 Task: Create a due date automation trigger when advanced on, on the monday after a card is due add dates not starting today at 11:00 AM.
Action: Mouse moved to (1286, 144)
Screenshot: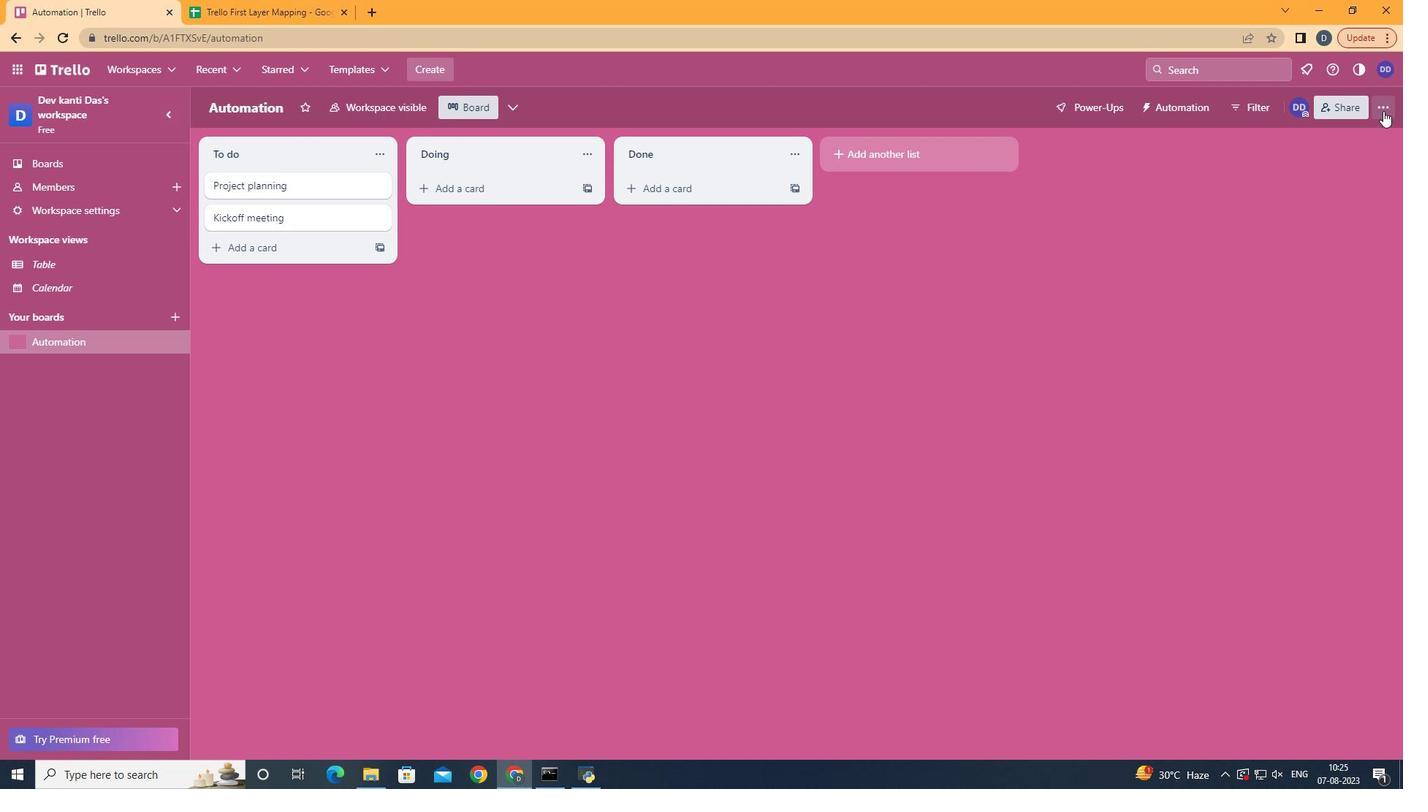 
Action: Mouse pressed left at (1286, 144)
Screenshot: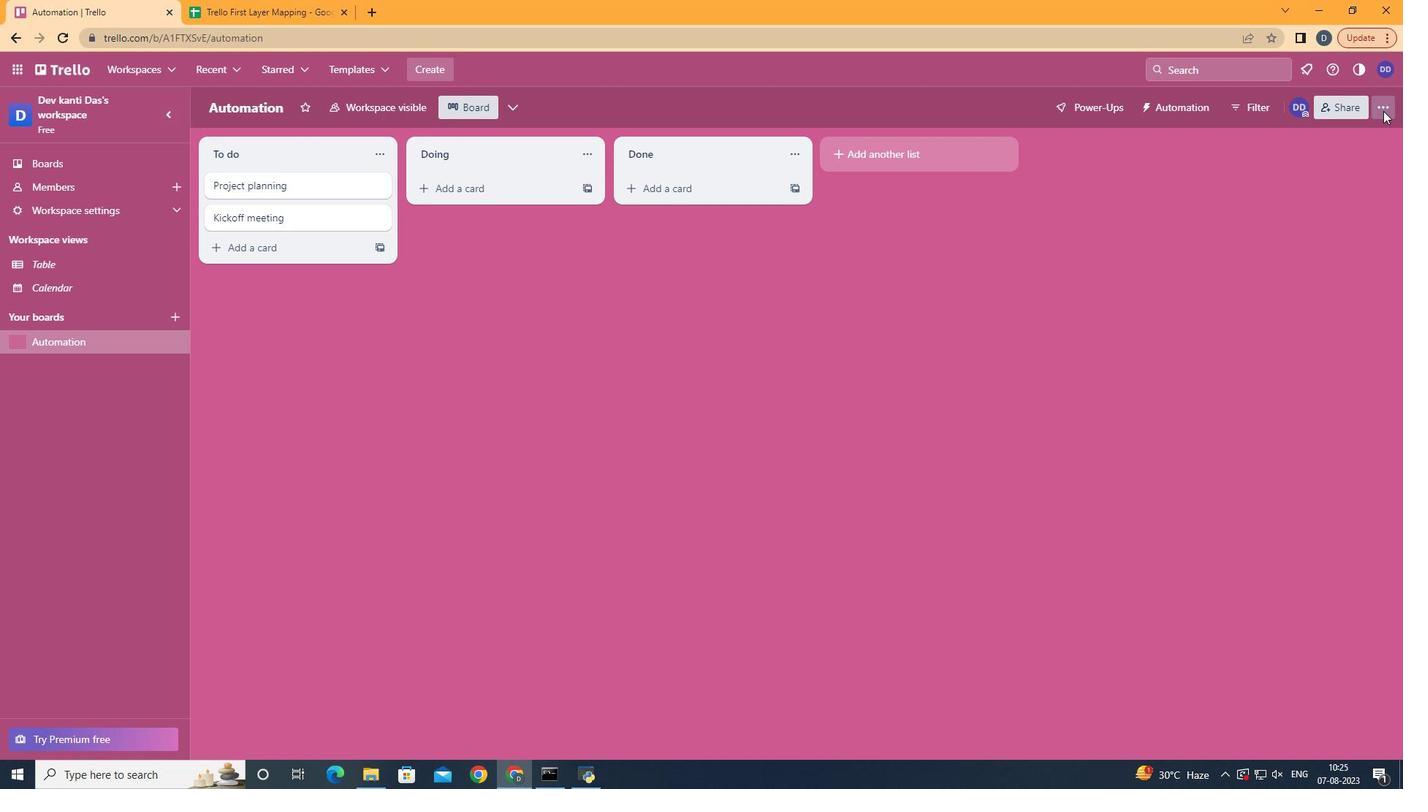 
Action: Mouse moved to (1205, 334)
Screenshot: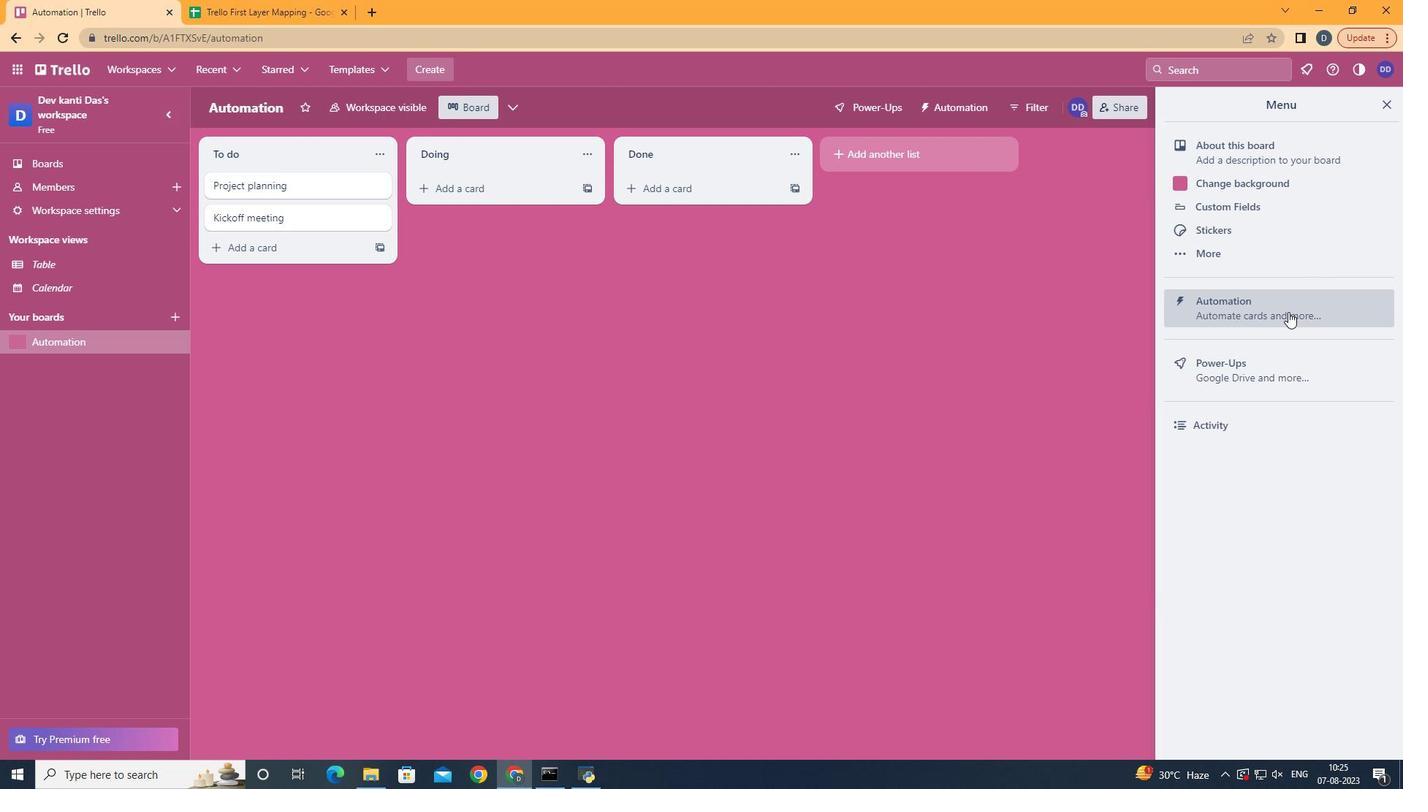 
Action: Mouse pressed left at (1205, 334)
Screenshot: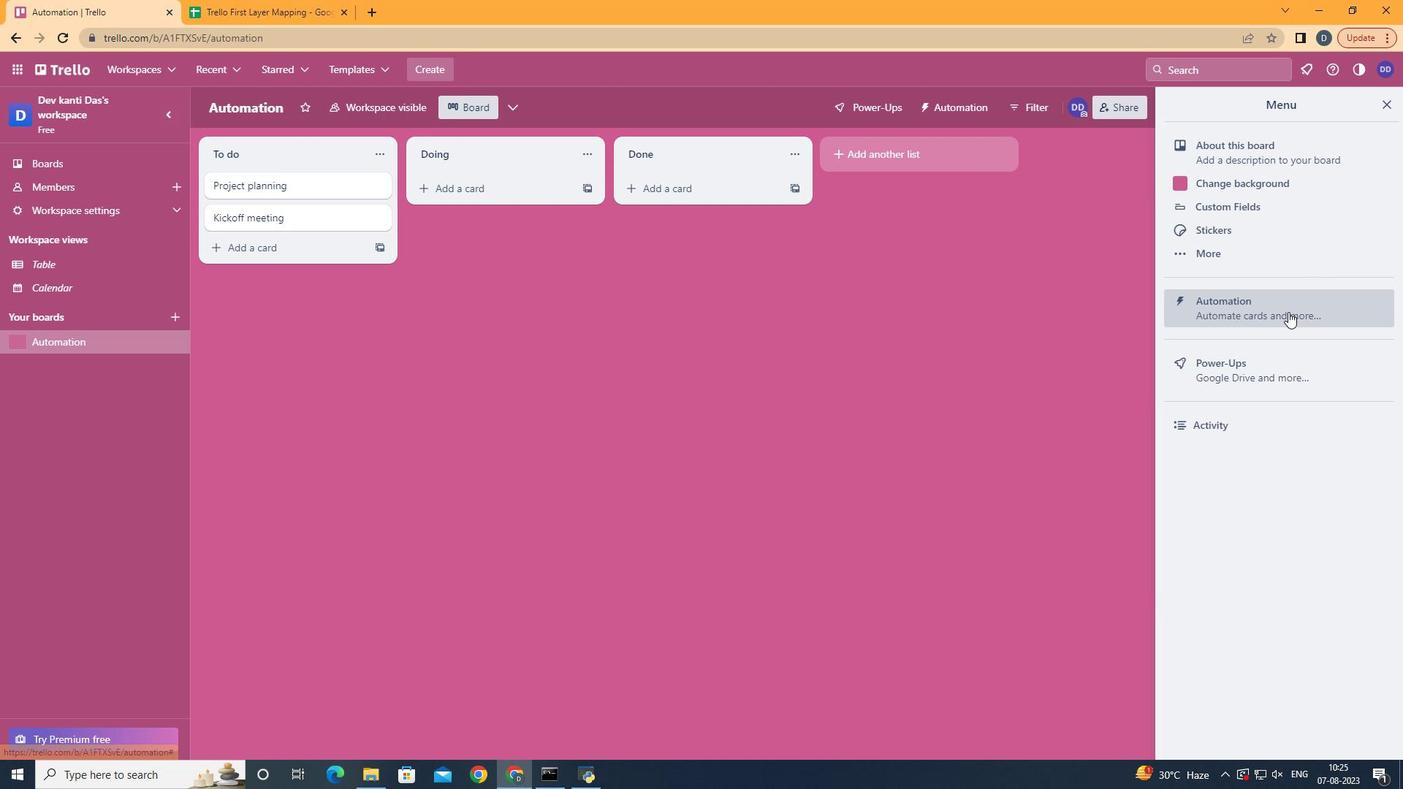 
Action: Mouse moved to (351, 321)
Screenshot: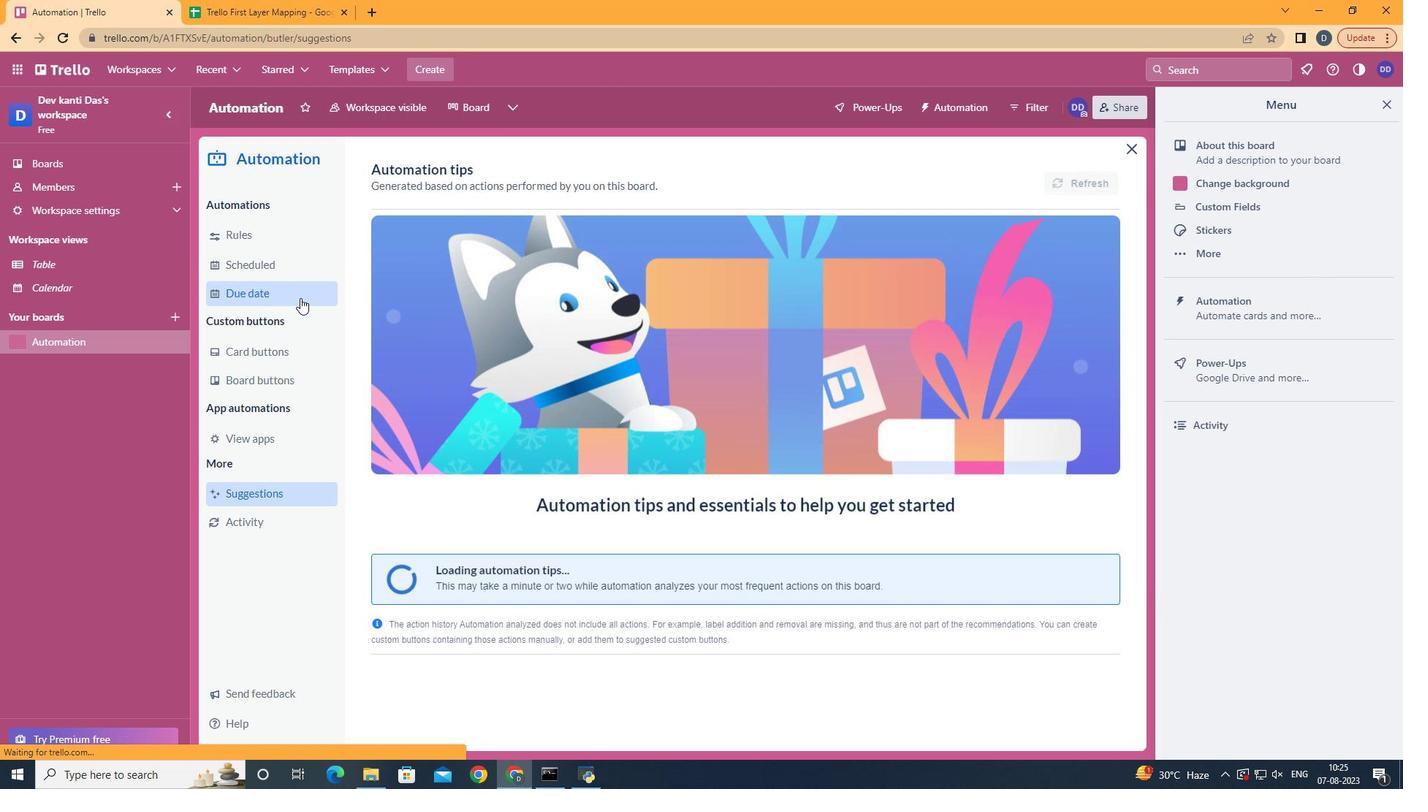
Action: Mouse pressed left at (351, 321)
Screenshot: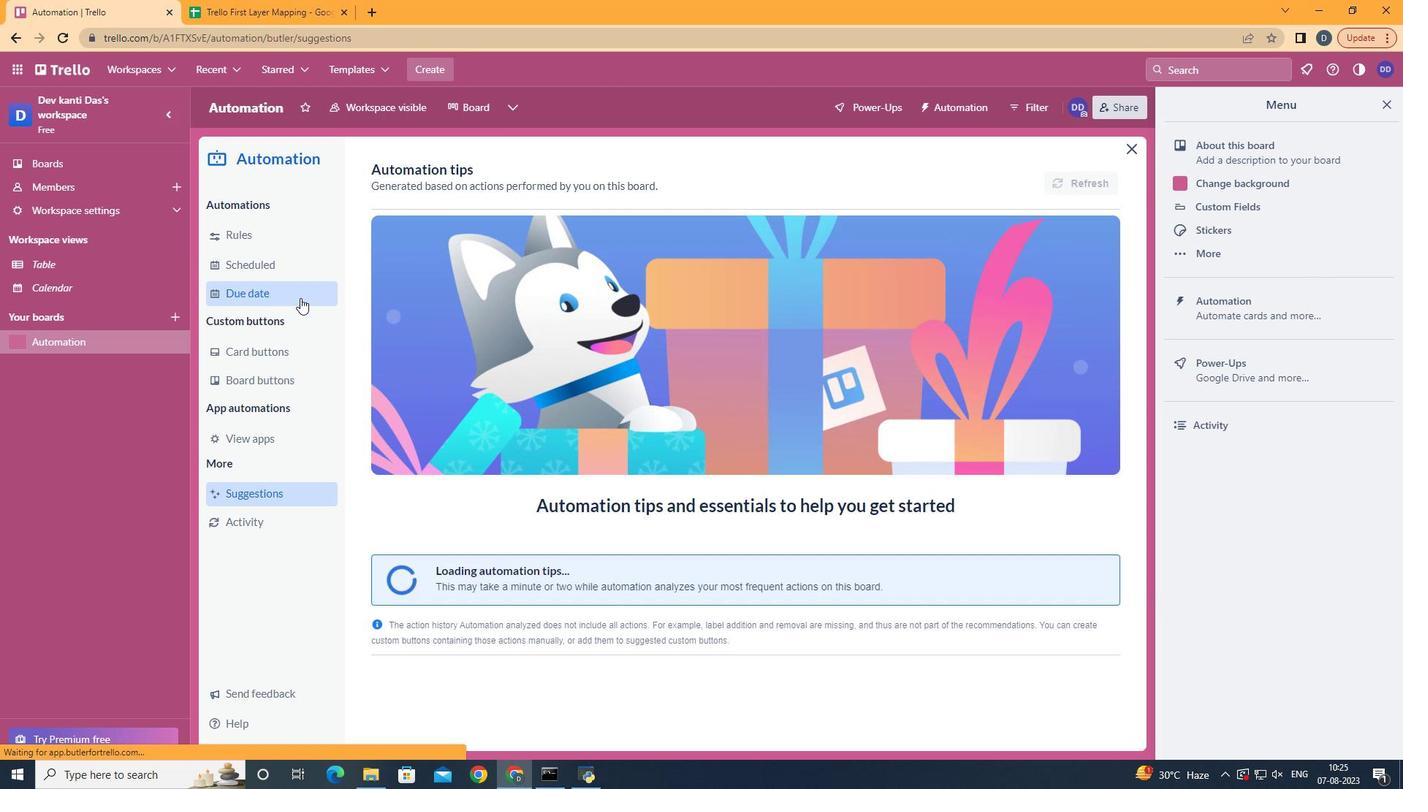 
Action: Mouse moved to (980, 201)
Screenshot: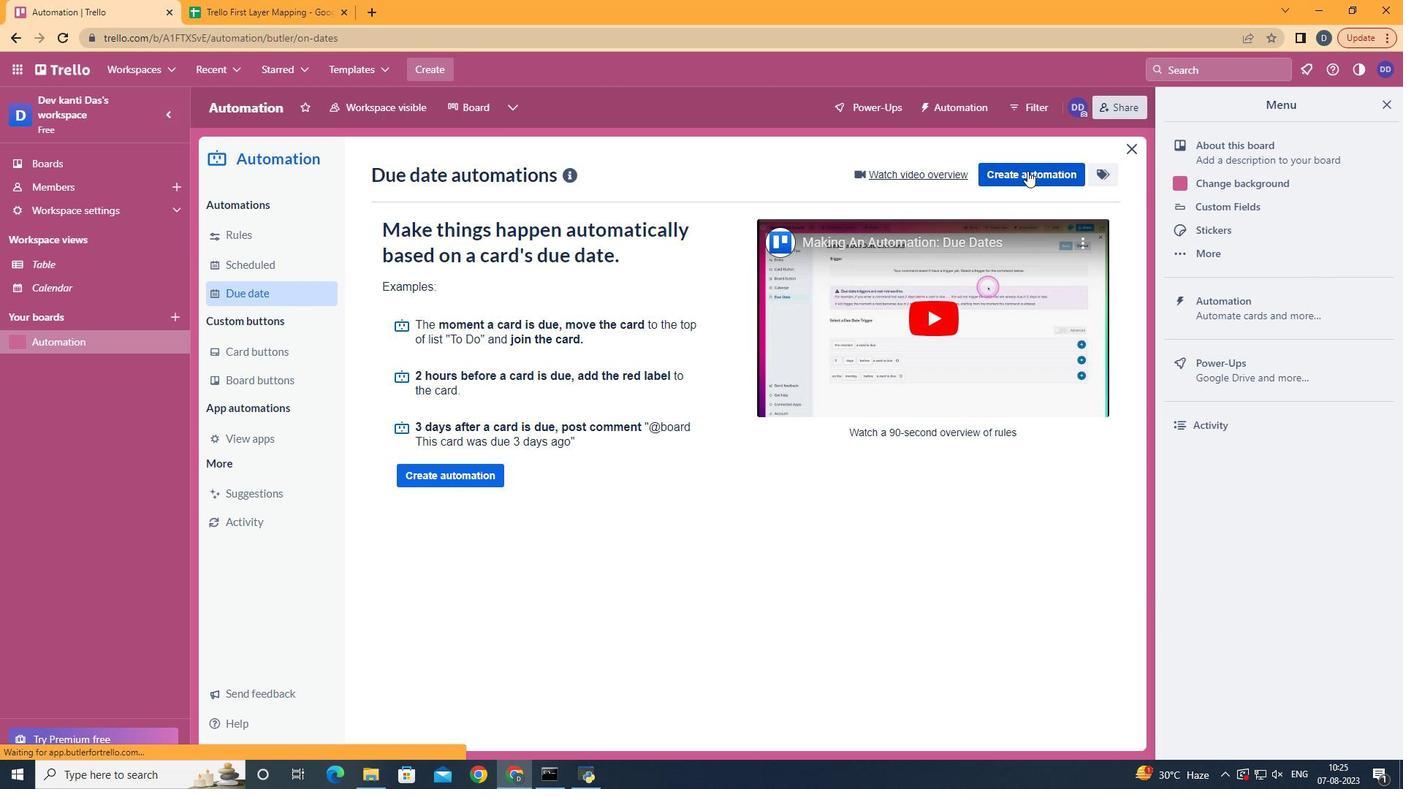 
Action: Mouse pressed left at (980, 201)
Screenshot: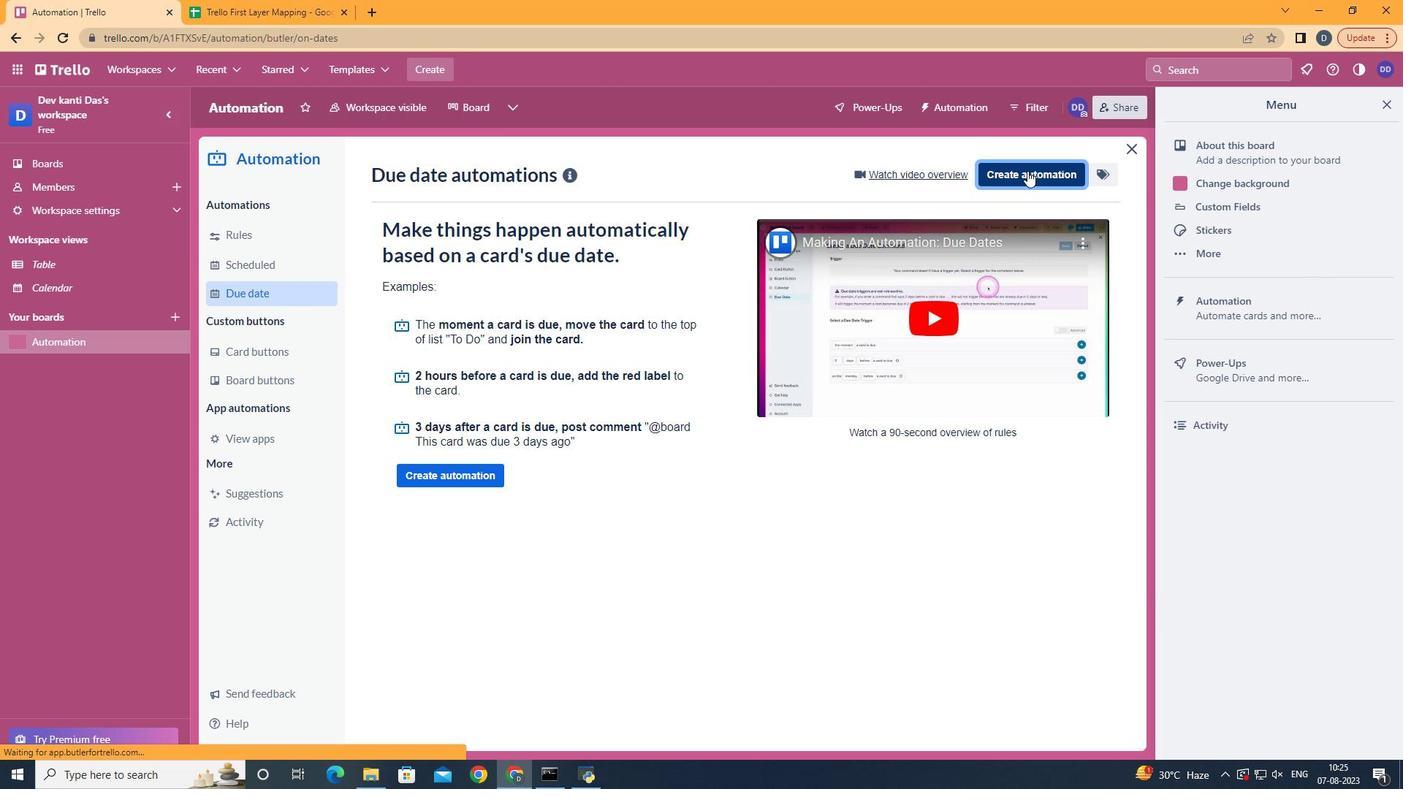 
Action: Mouse moved to (759, 352)
Screenshot: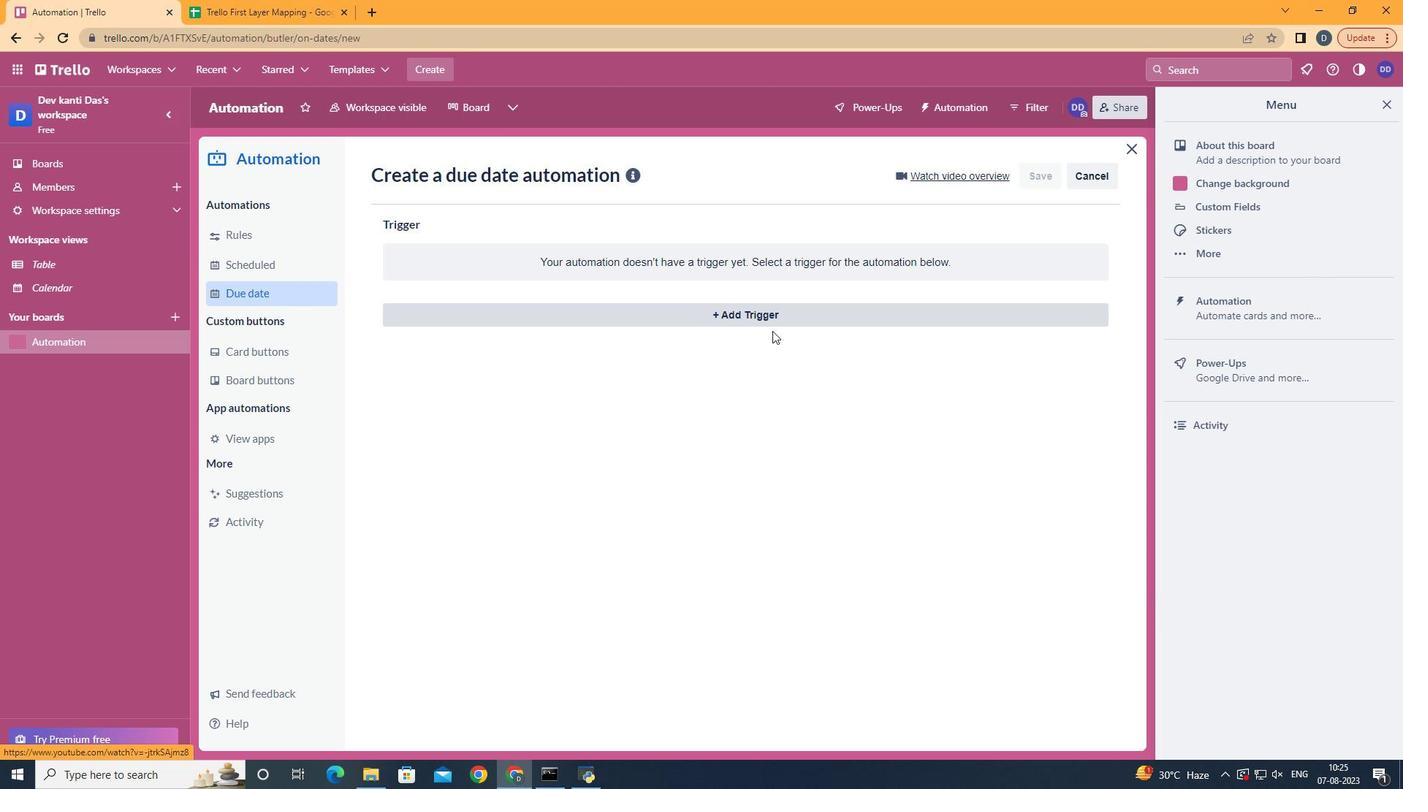 
Action: Mouse pressed left at (759, 352)
Screenshot: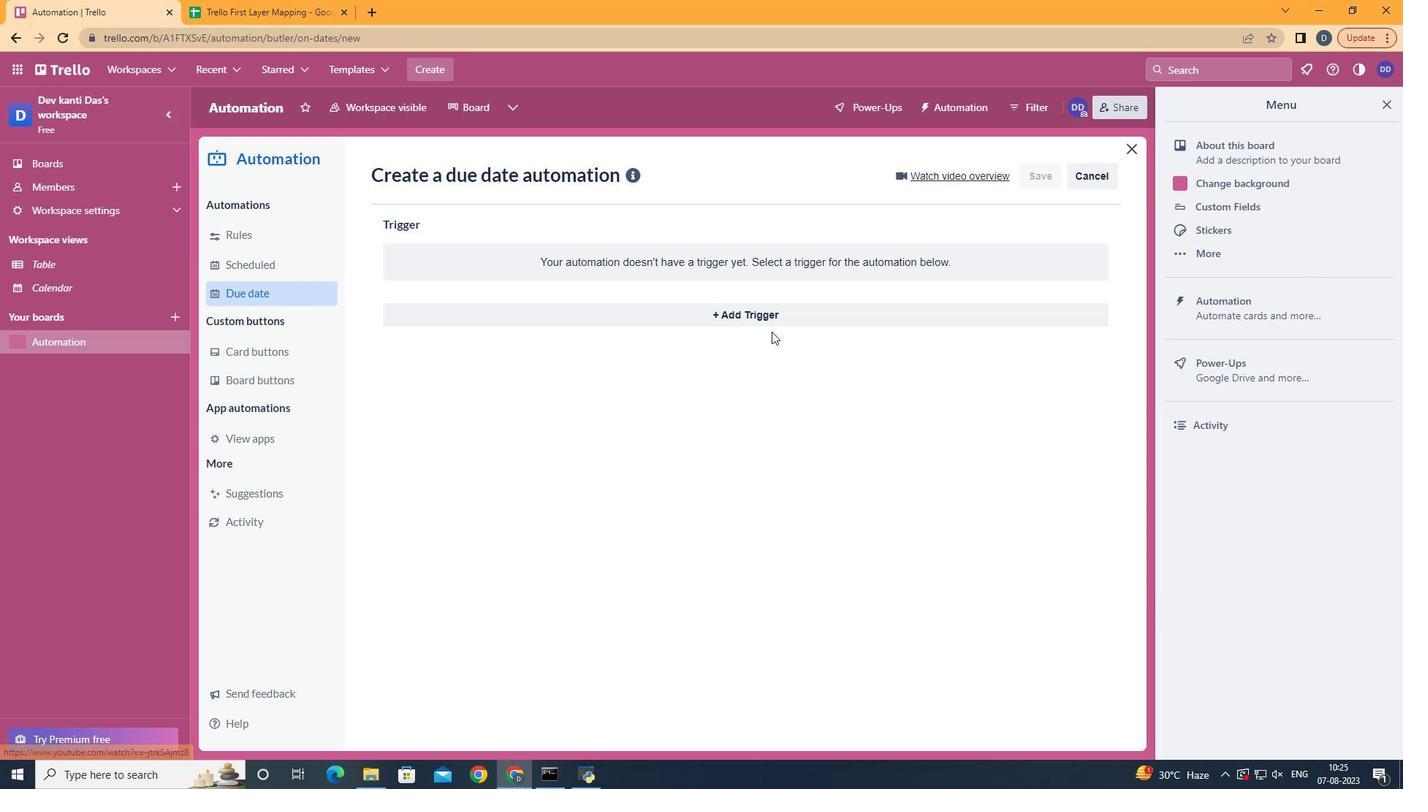 
Action: Mouse moved to (762, 341)
Screenshot: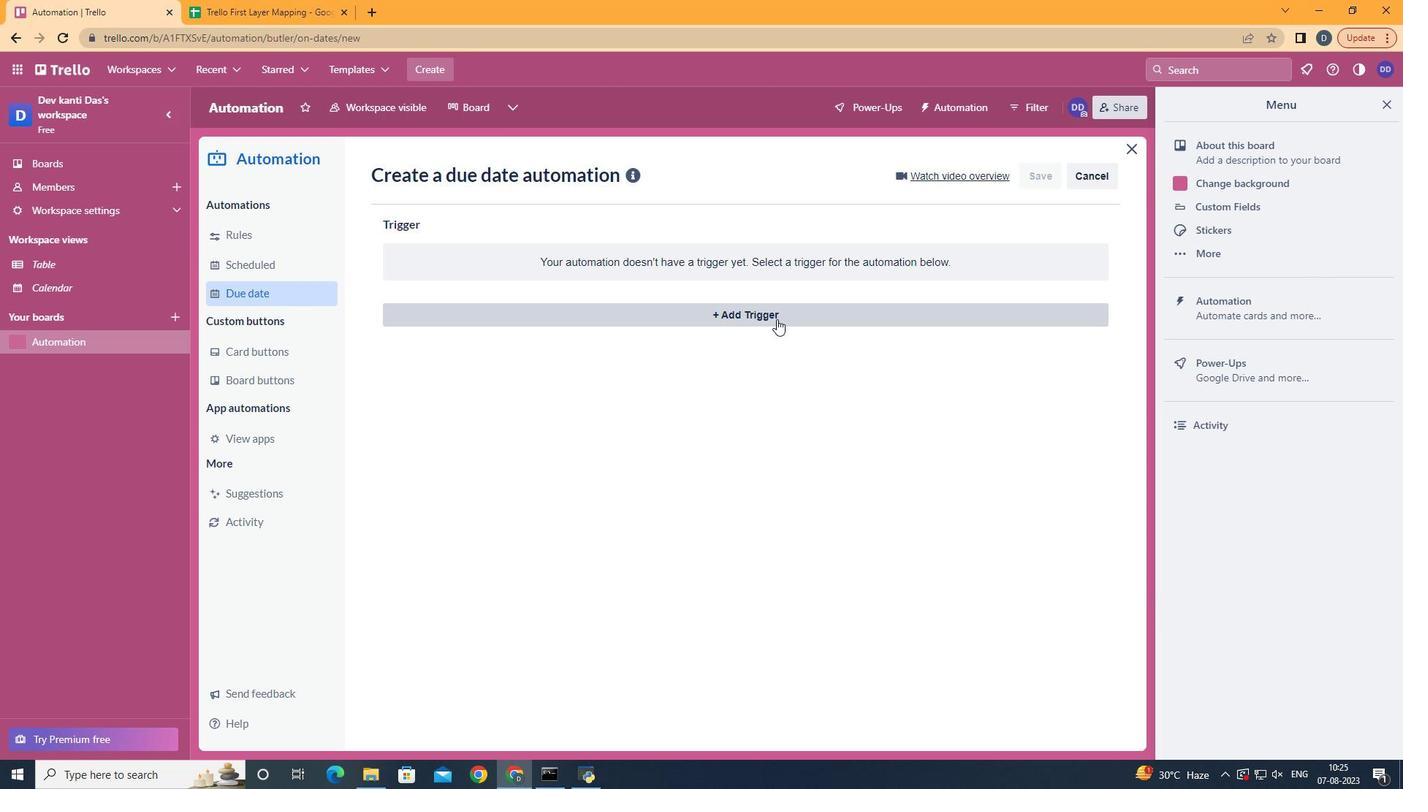 
Action: Mouse pressed left at (762, 341)
Screenshot: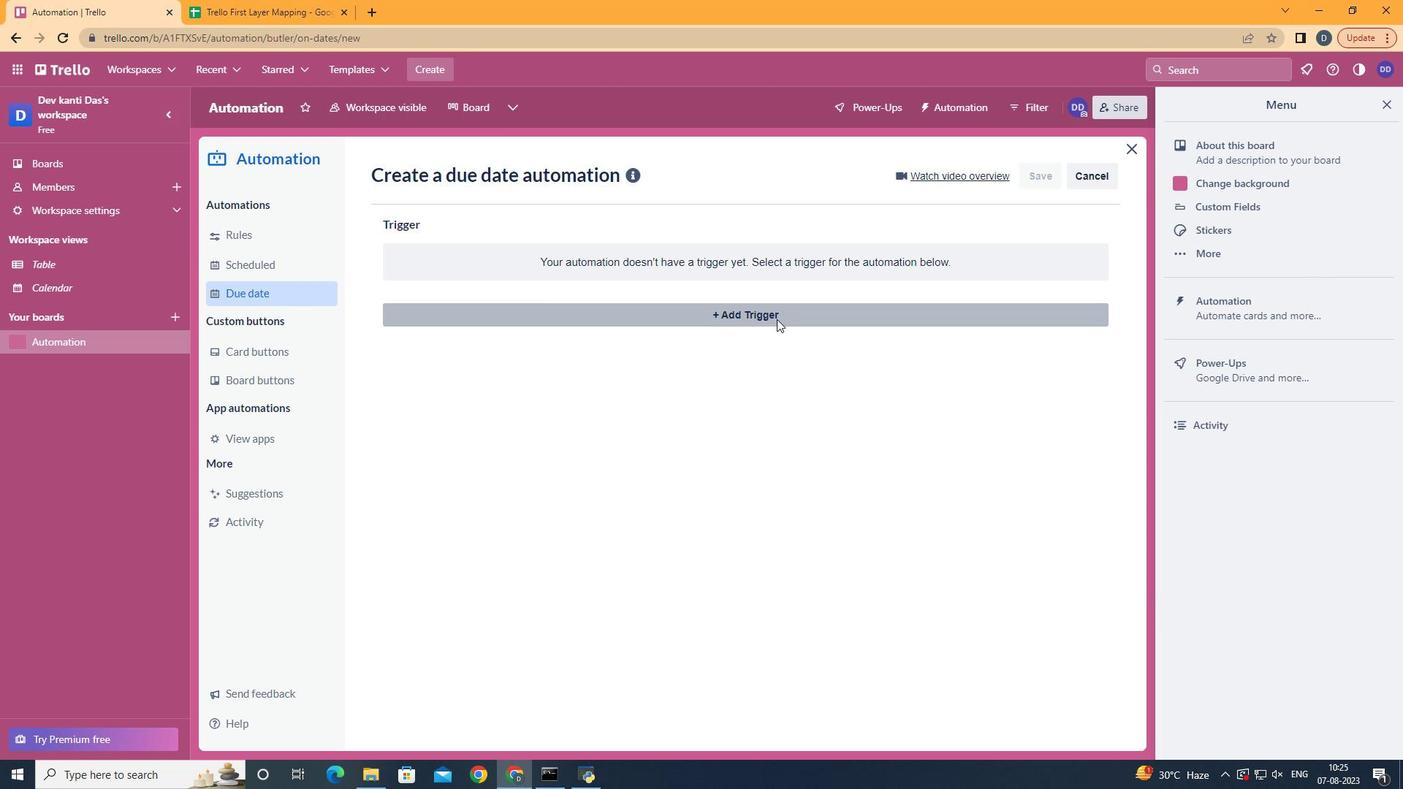 
Action: Mouse moved to (507, 405)
Screenshot: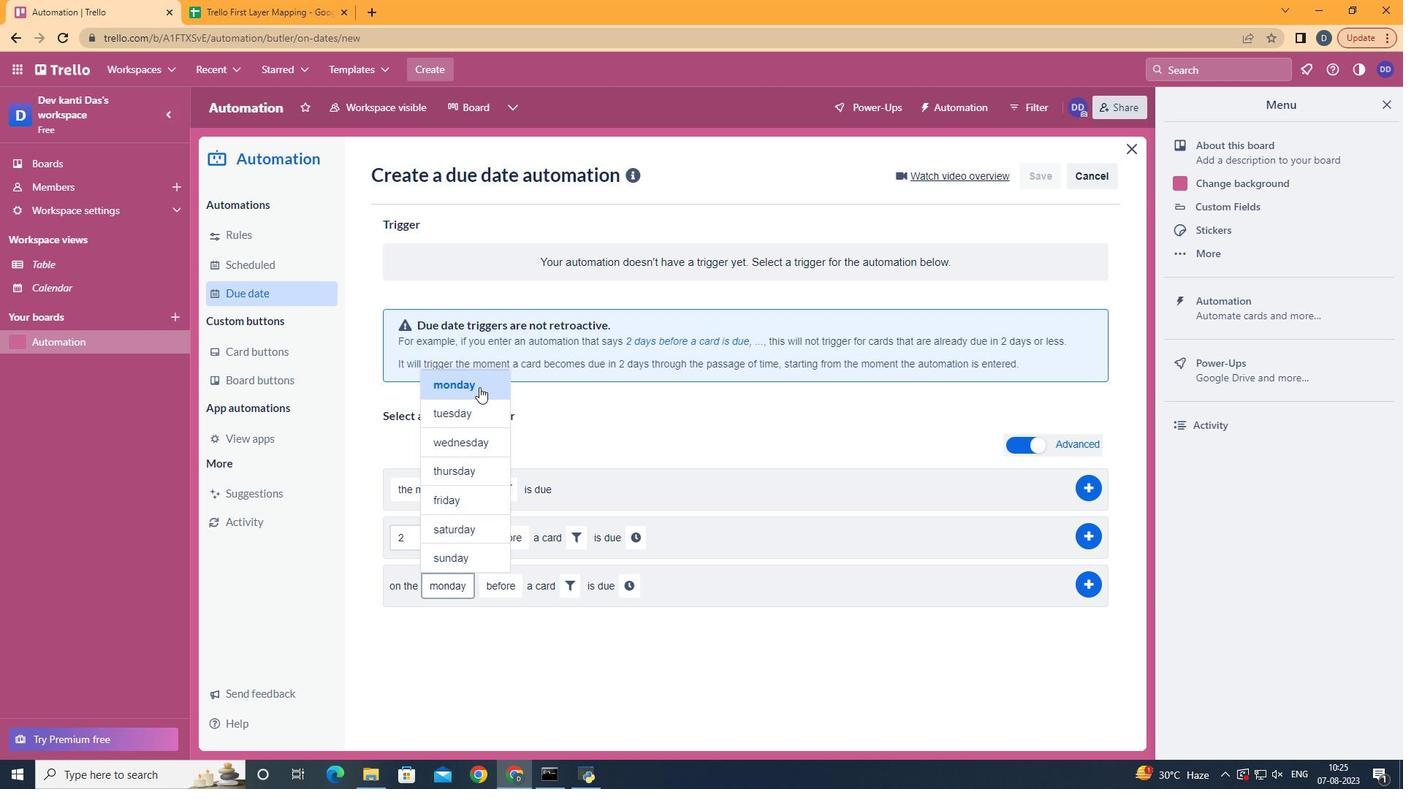
Action: Mouse pressed left at (507, 405)
Screenshot: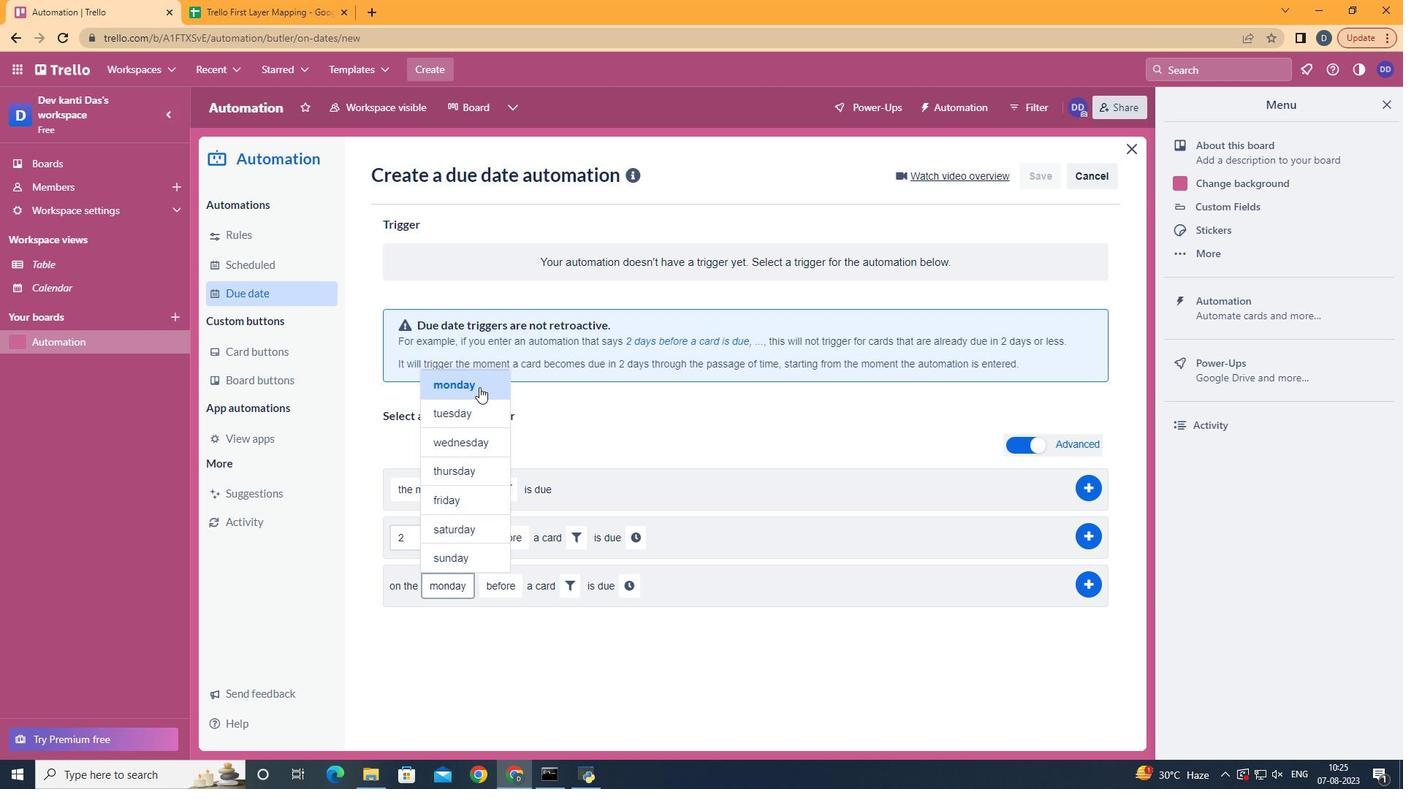 
Action: Mouse moved to (537, 639)
Screenshot: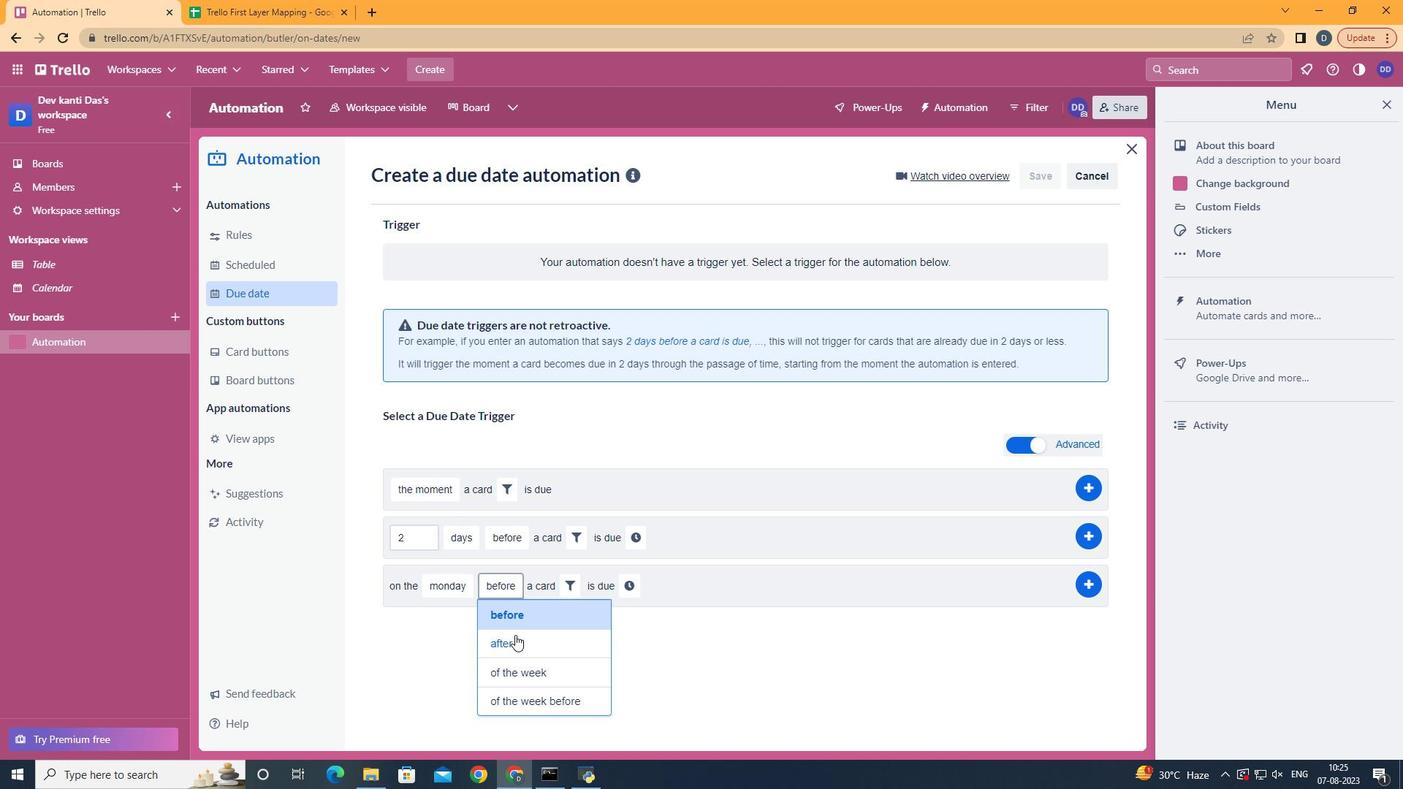 
Action: Mouse pressed left at (537, 639)
Screenshot: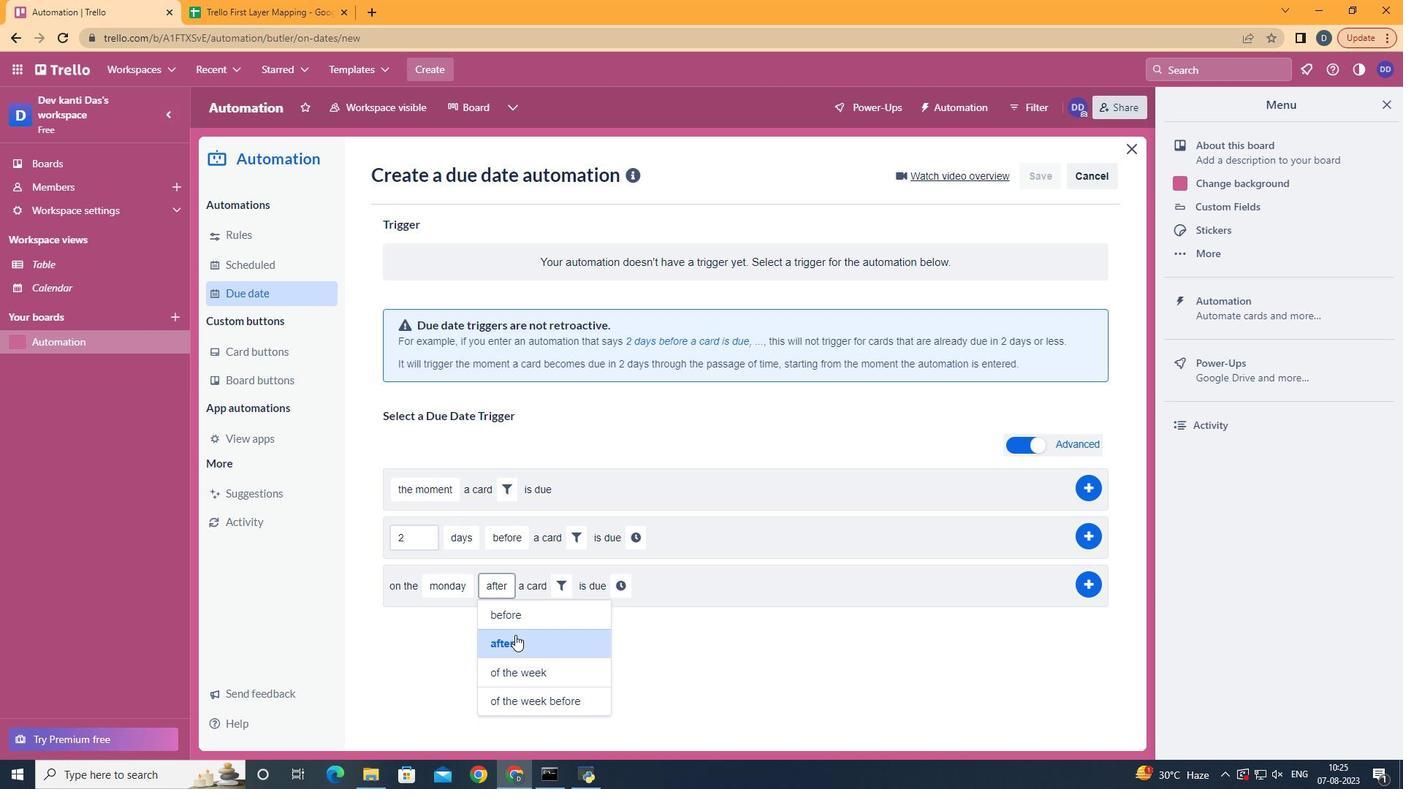 
Action: Mouse moved to (575, 600)
Screenshot: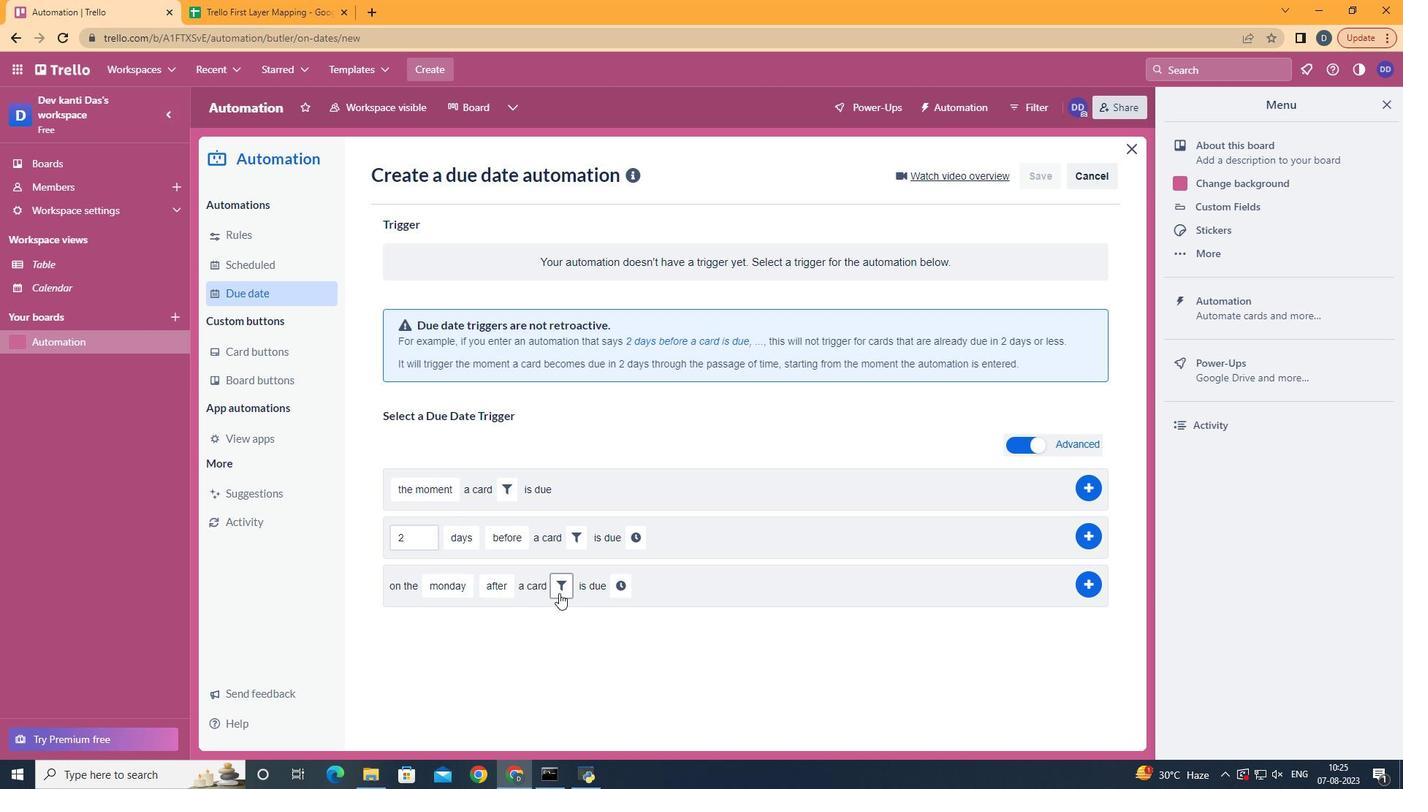 
Action: Mouse pressed left at (575, 600)
Screenshot: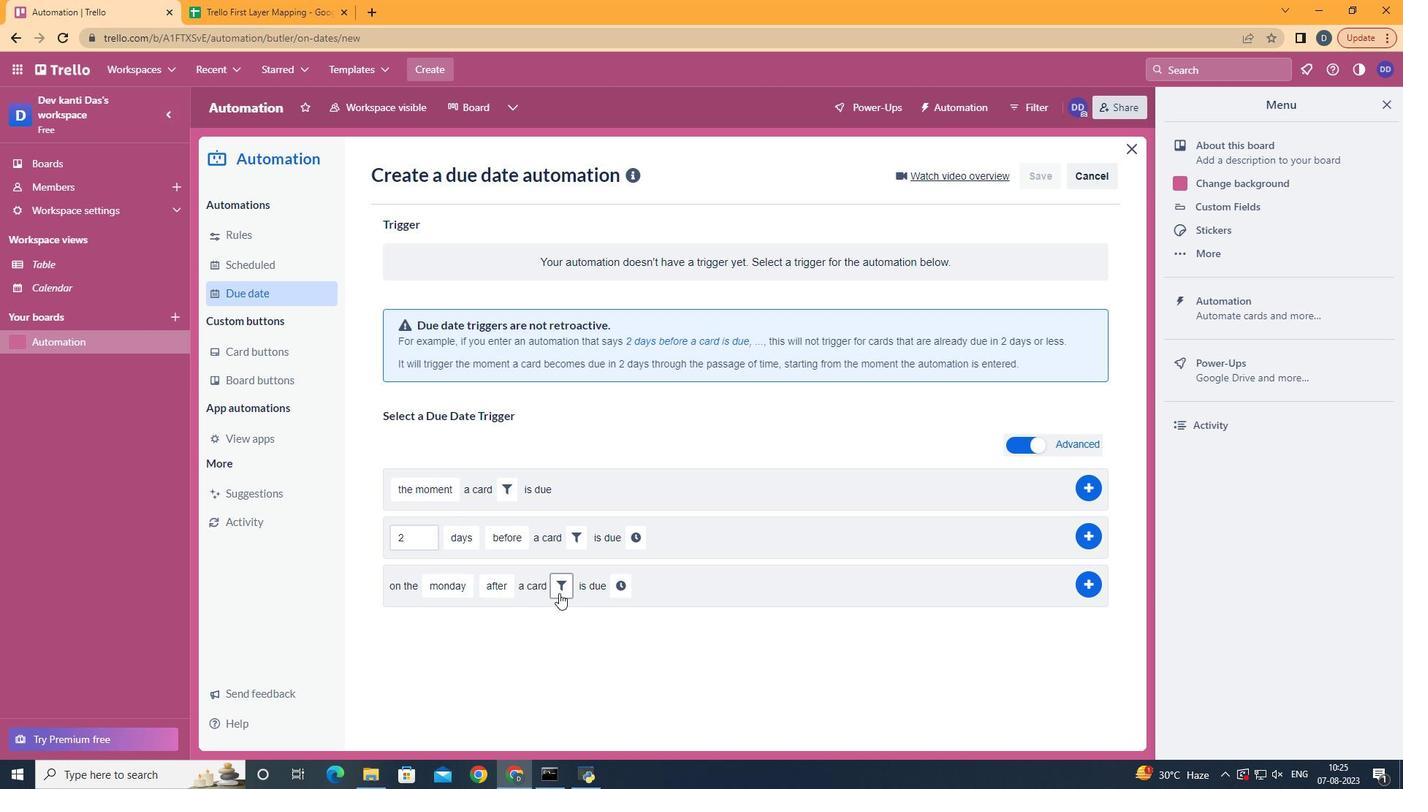 
Action: Mouse moved to (644, 625)
Screenshot: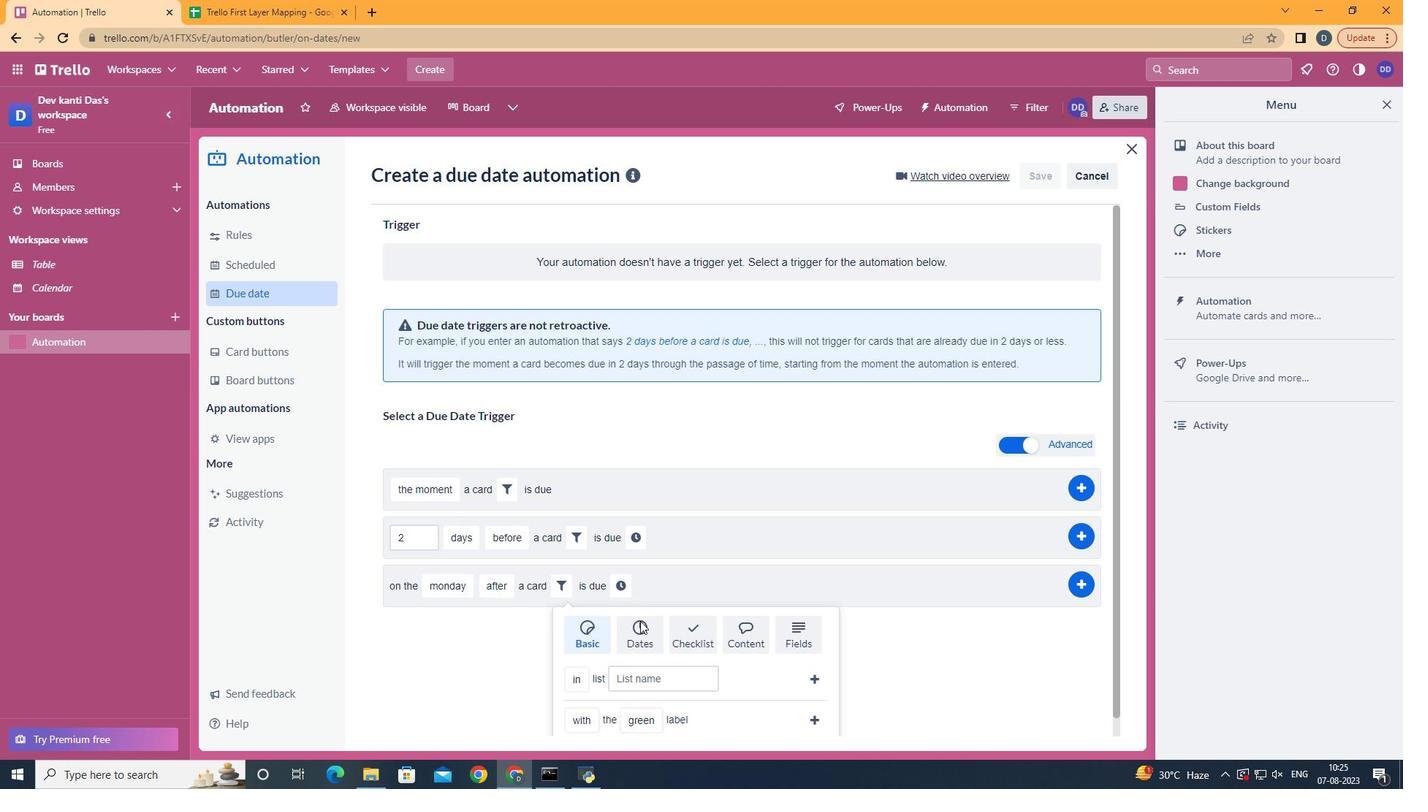 
Action: Mouse pressed left at (644, 625)
Screenshot: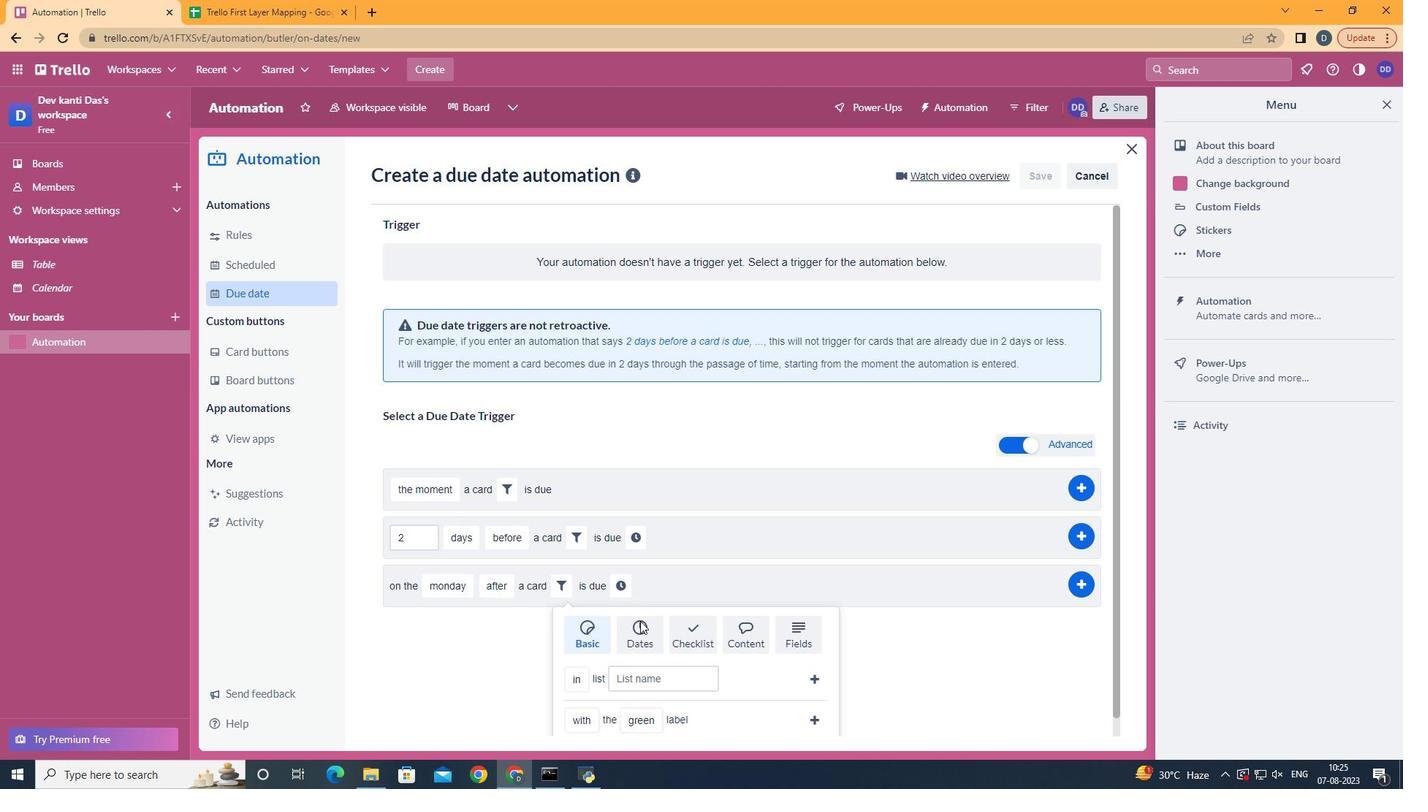 
Action: Mouse moved to (645, 626)
Screenshot: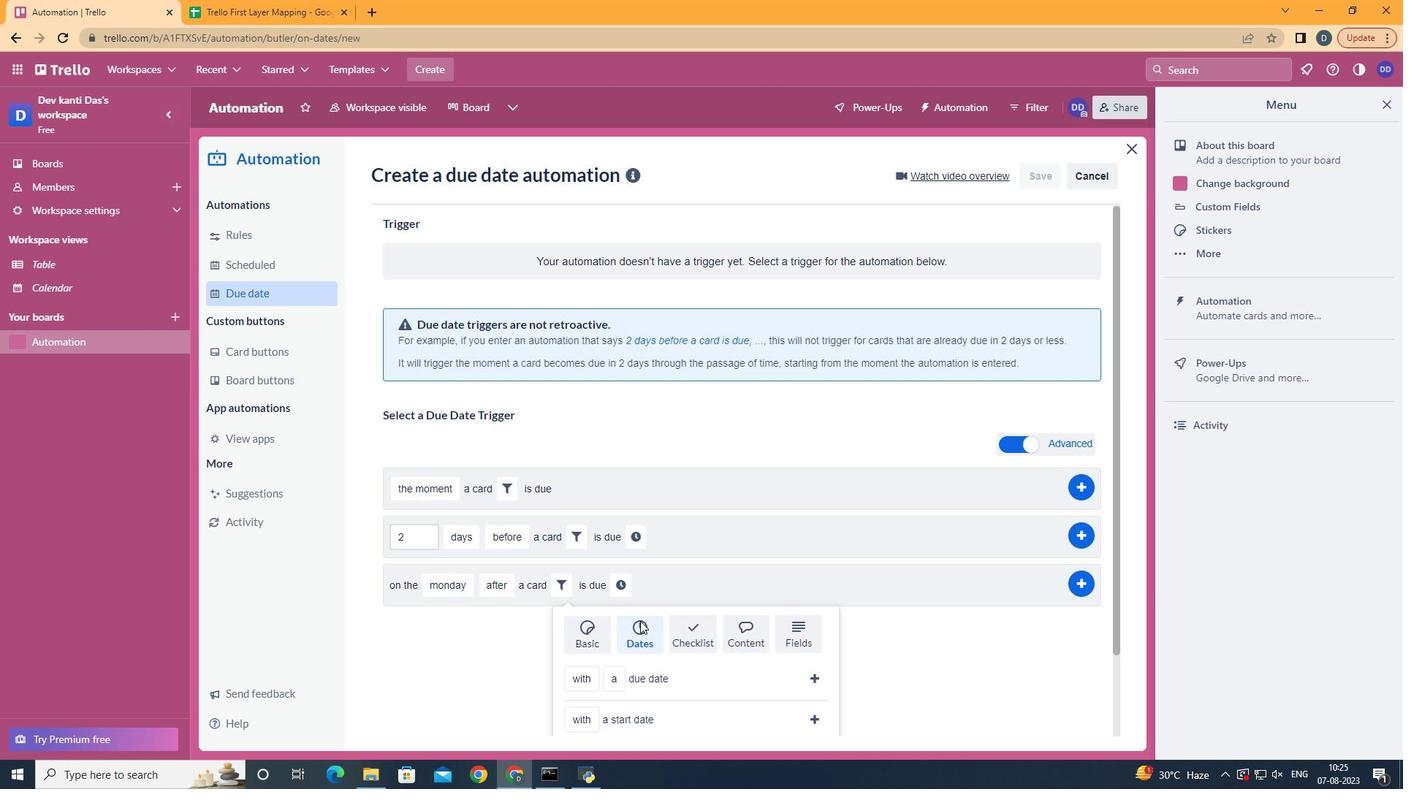 
Action: Mouse scrolled (645, 626) with delta (0, 0)
Screenshot: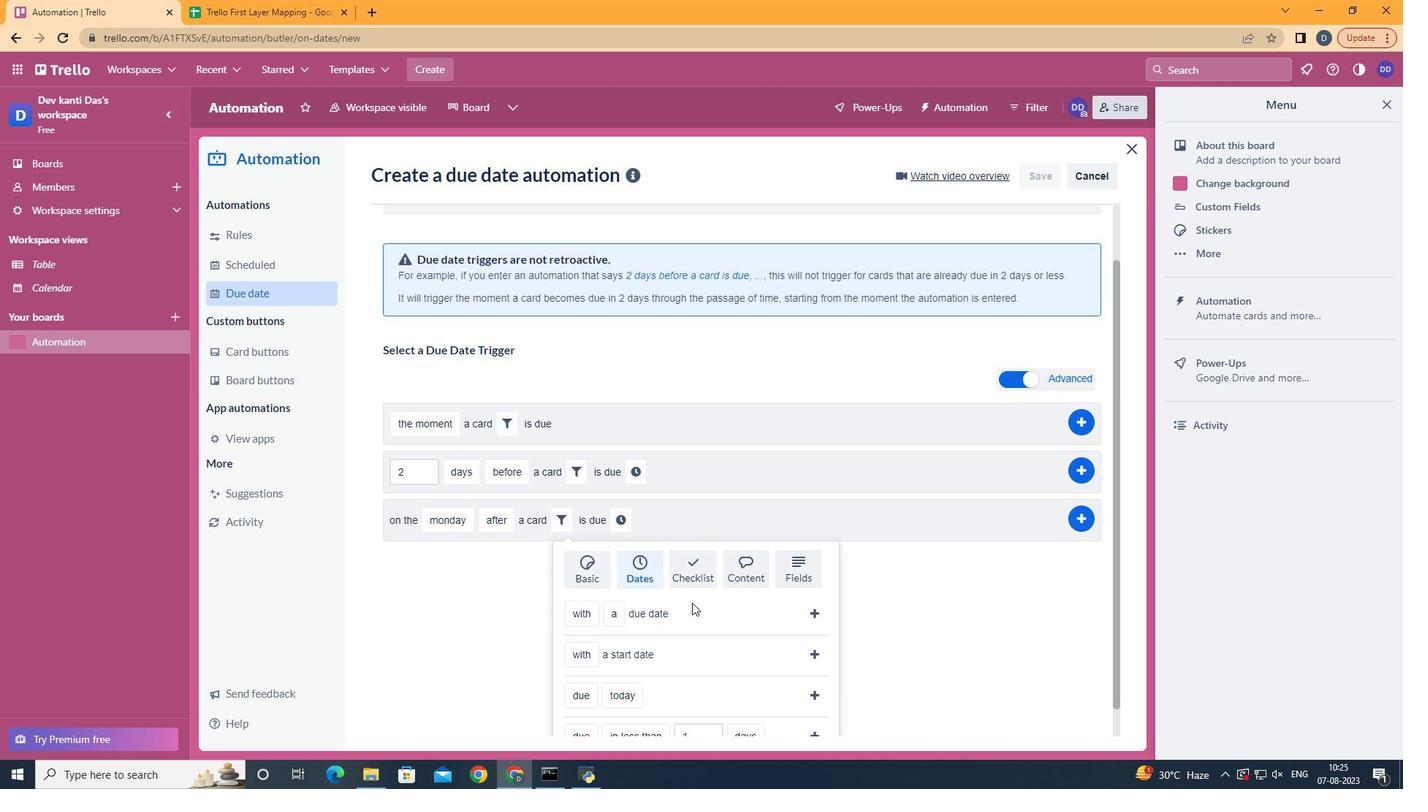 
Action: Mouse scrolled (645, 626) with delta (0, 0)
Screenshot: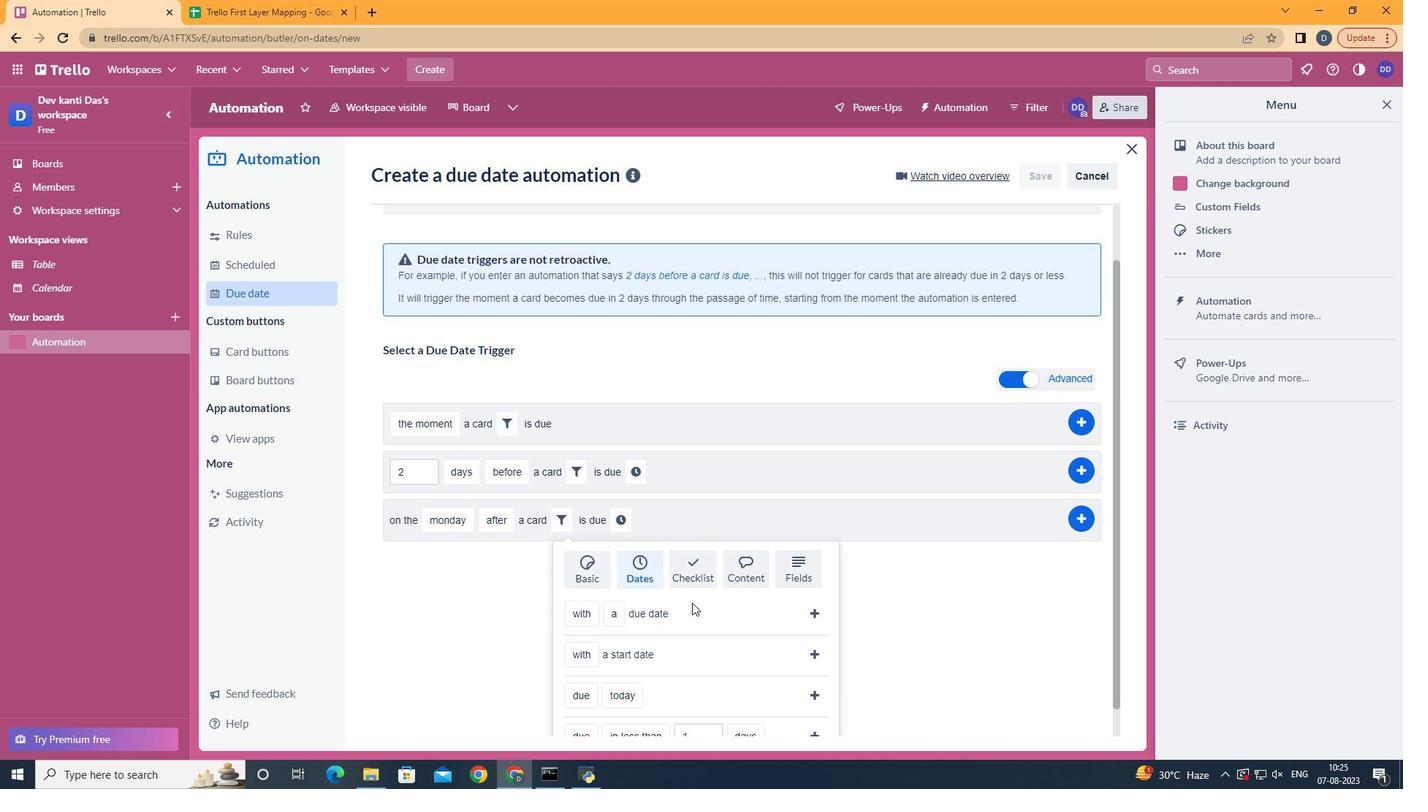 
Action: Mouse scrolled (645, 626) with delta (0, 0)
Screenshot: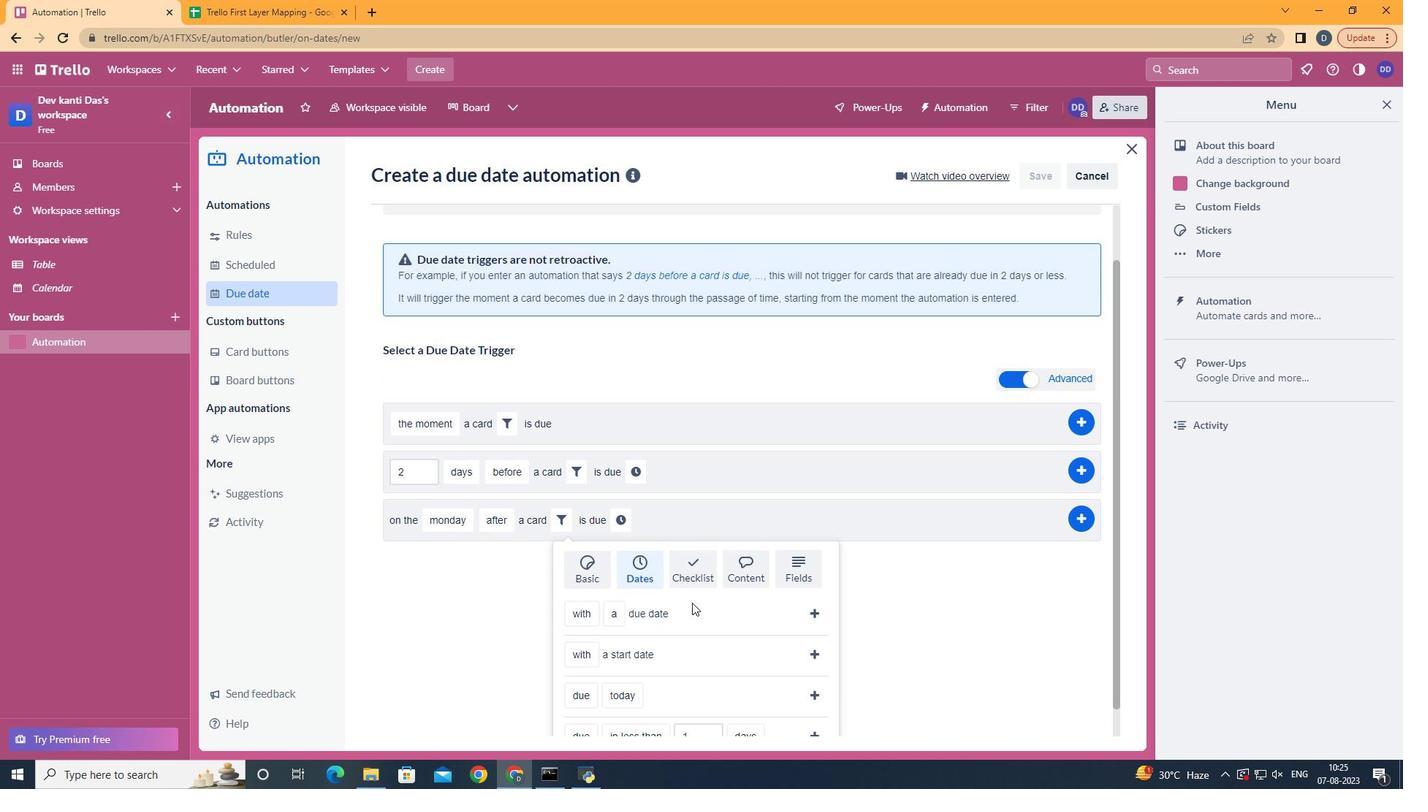 
Action: Mouse scrolled (645, 626) with delta (0, 0)
Screenshot: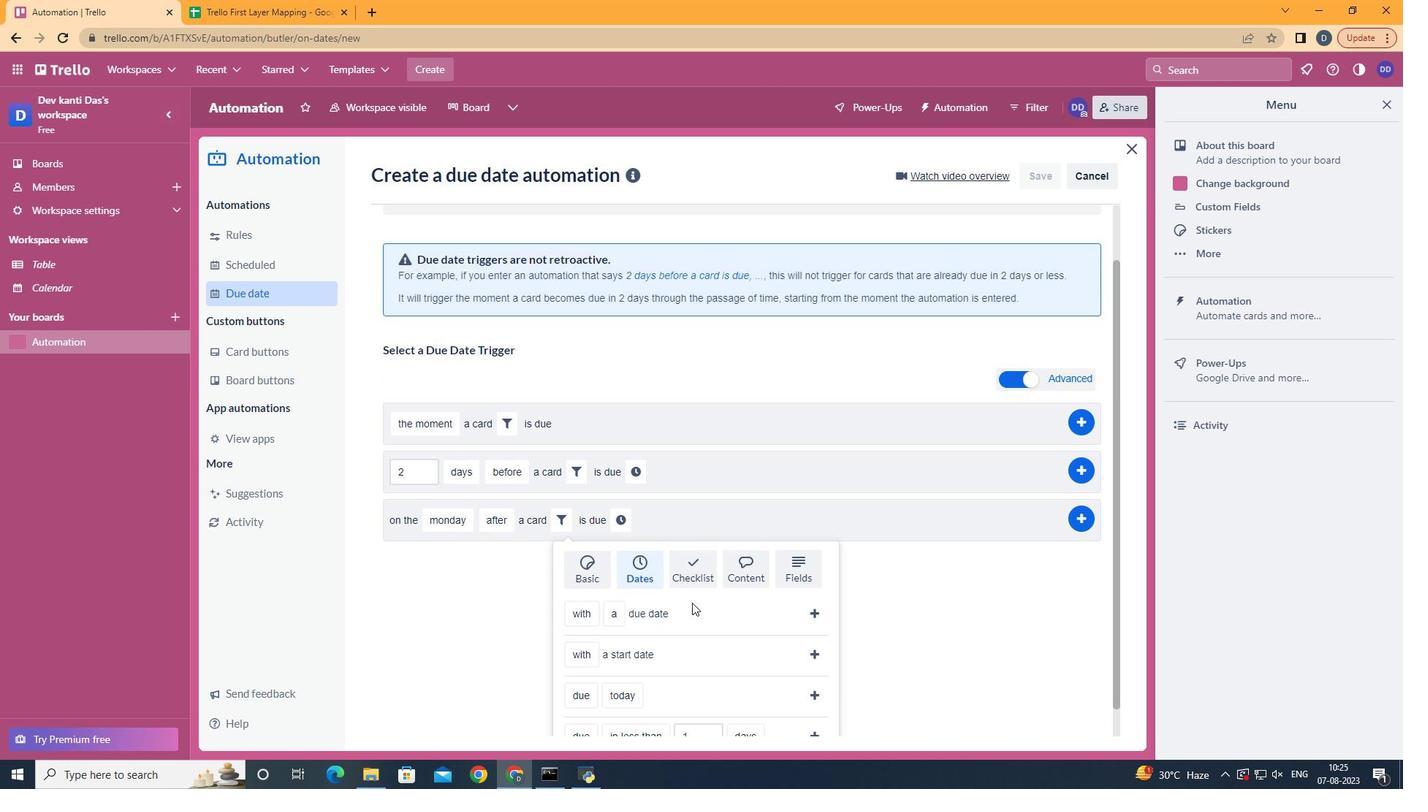 
Action: Mouse scrolled (645, 626) with delta (0, 0)
Screenshot: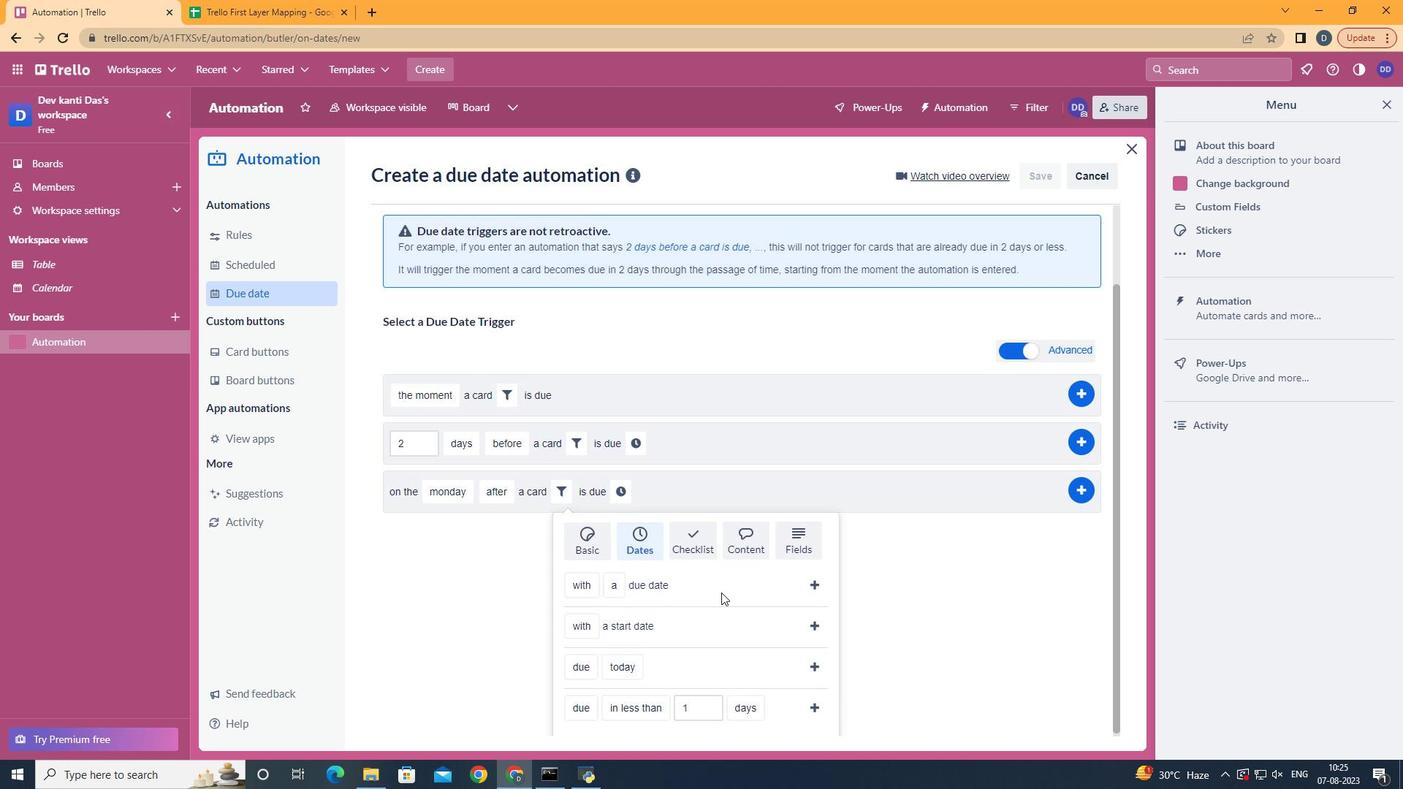 
Action: Mouse moved to (610, 614)
Screenshot: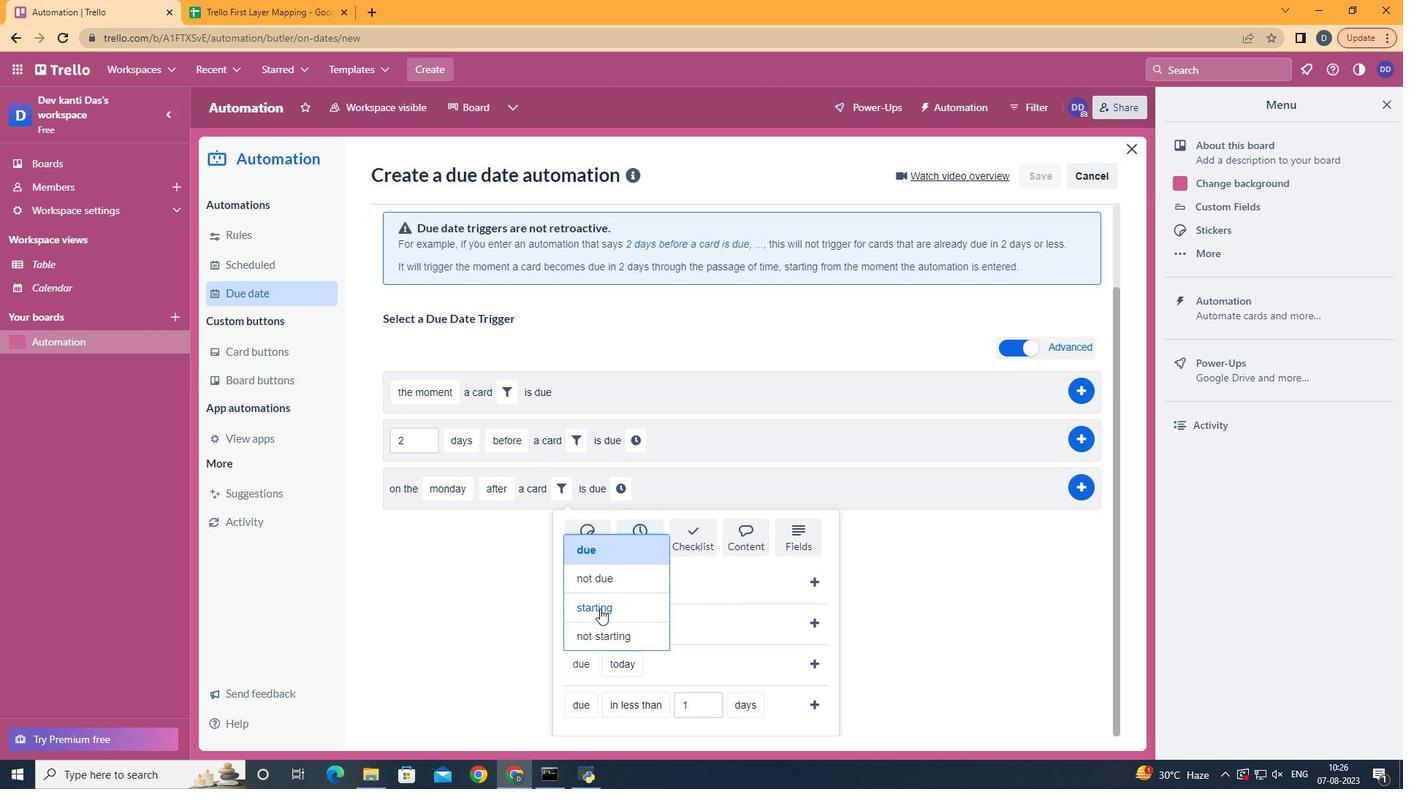 
Action: Mouse pressed left at (610, 614)
Screenshot: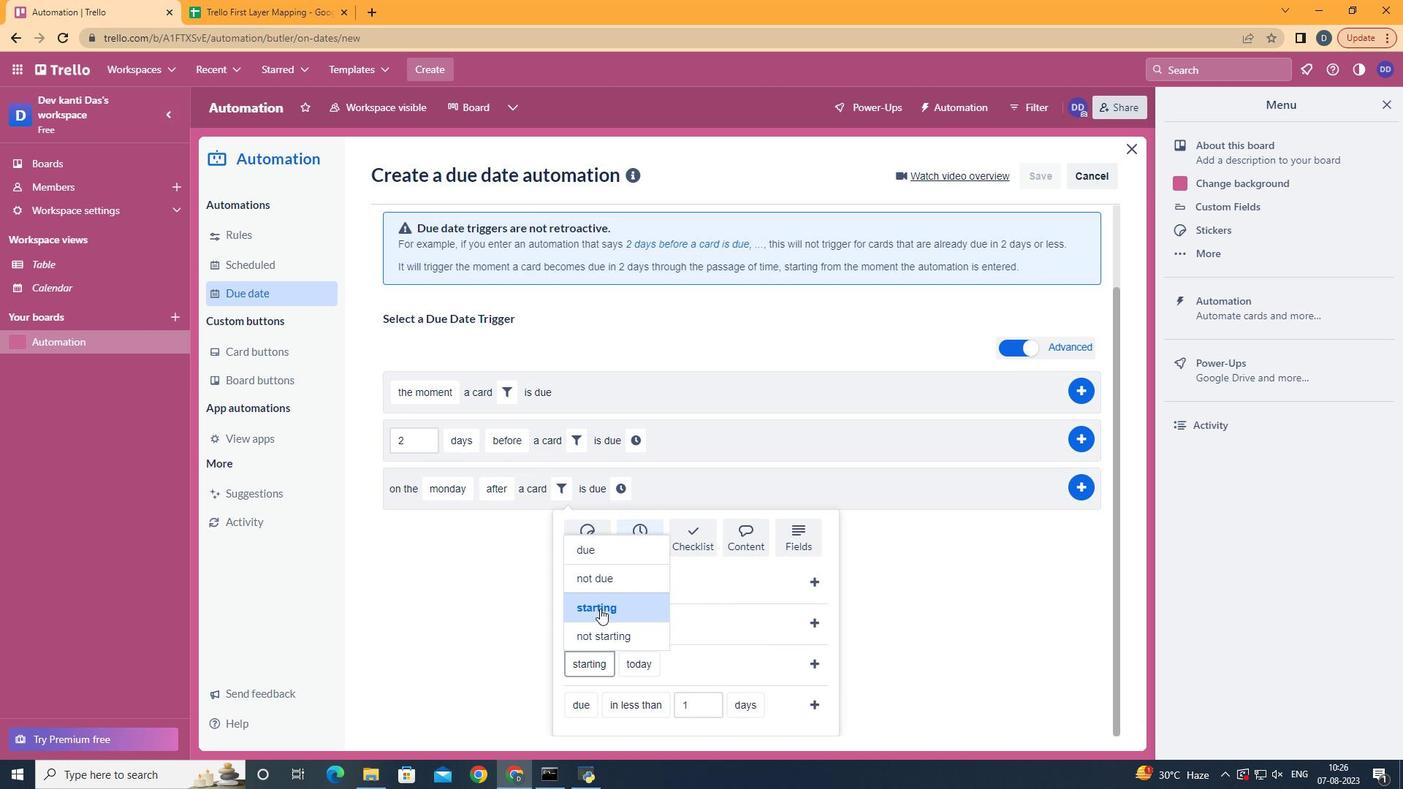 
Action: Mouse moved to (614, 642)
Screenshot: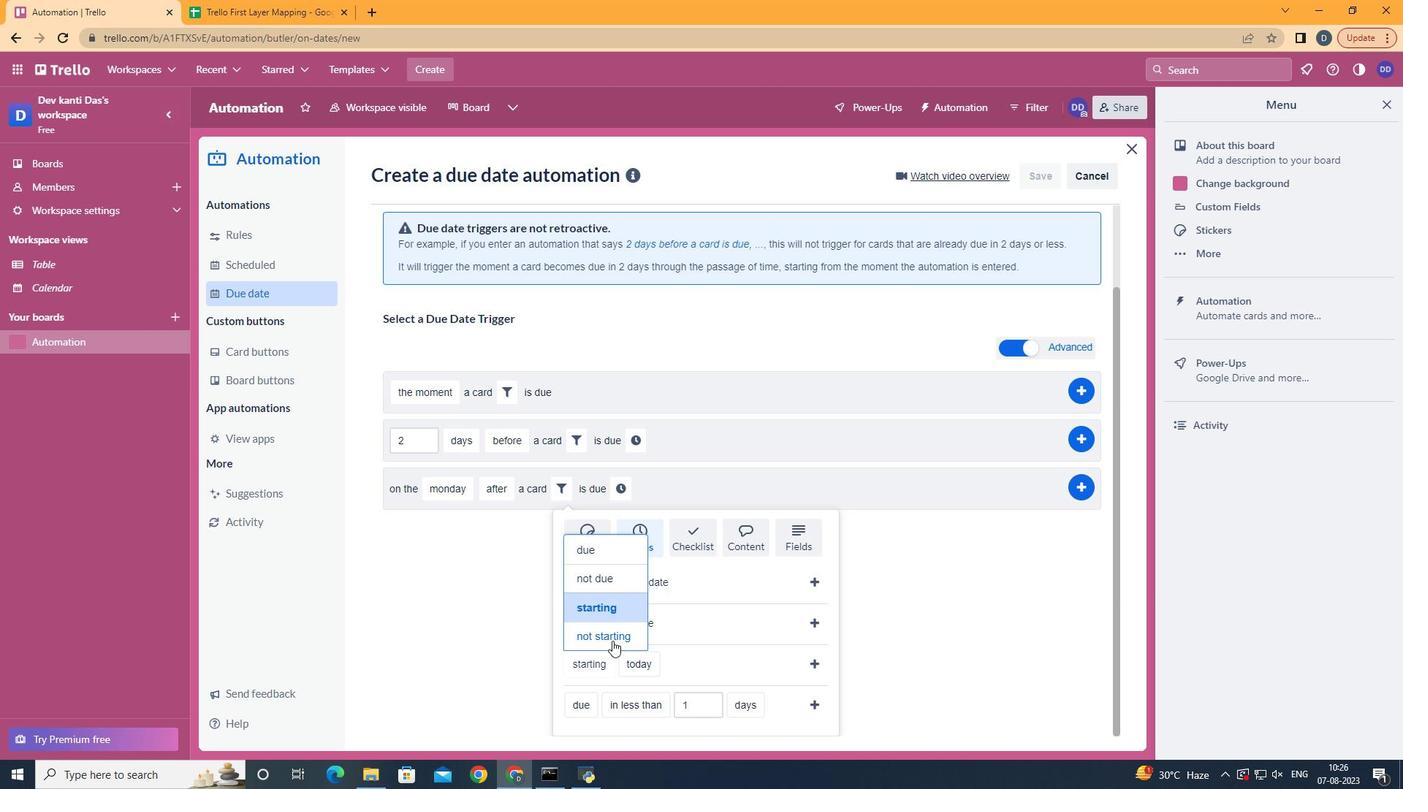 
Action: Mouse pressed left at (614, 642)
Screenshot: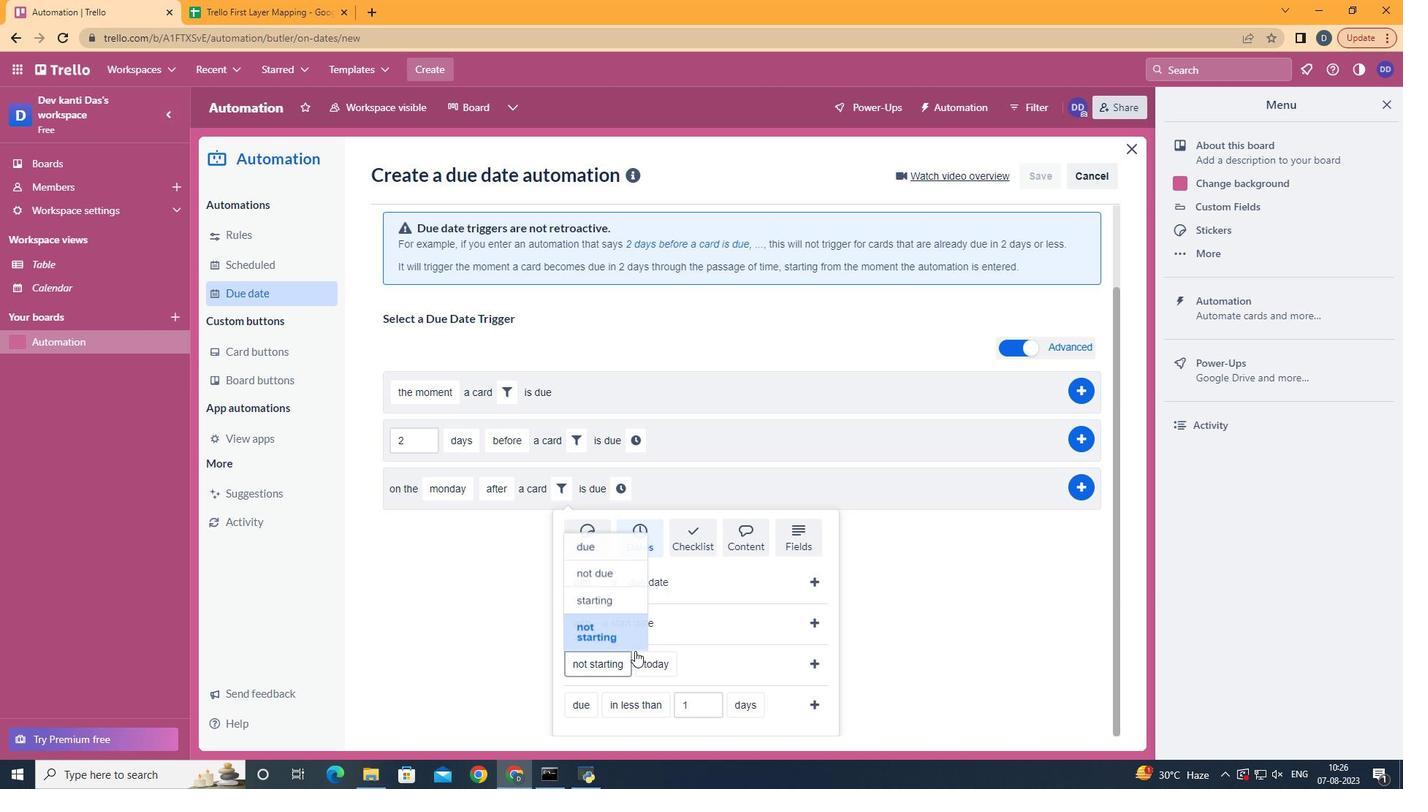 
Action: Mouse moved to (680, 500)
Screenshot: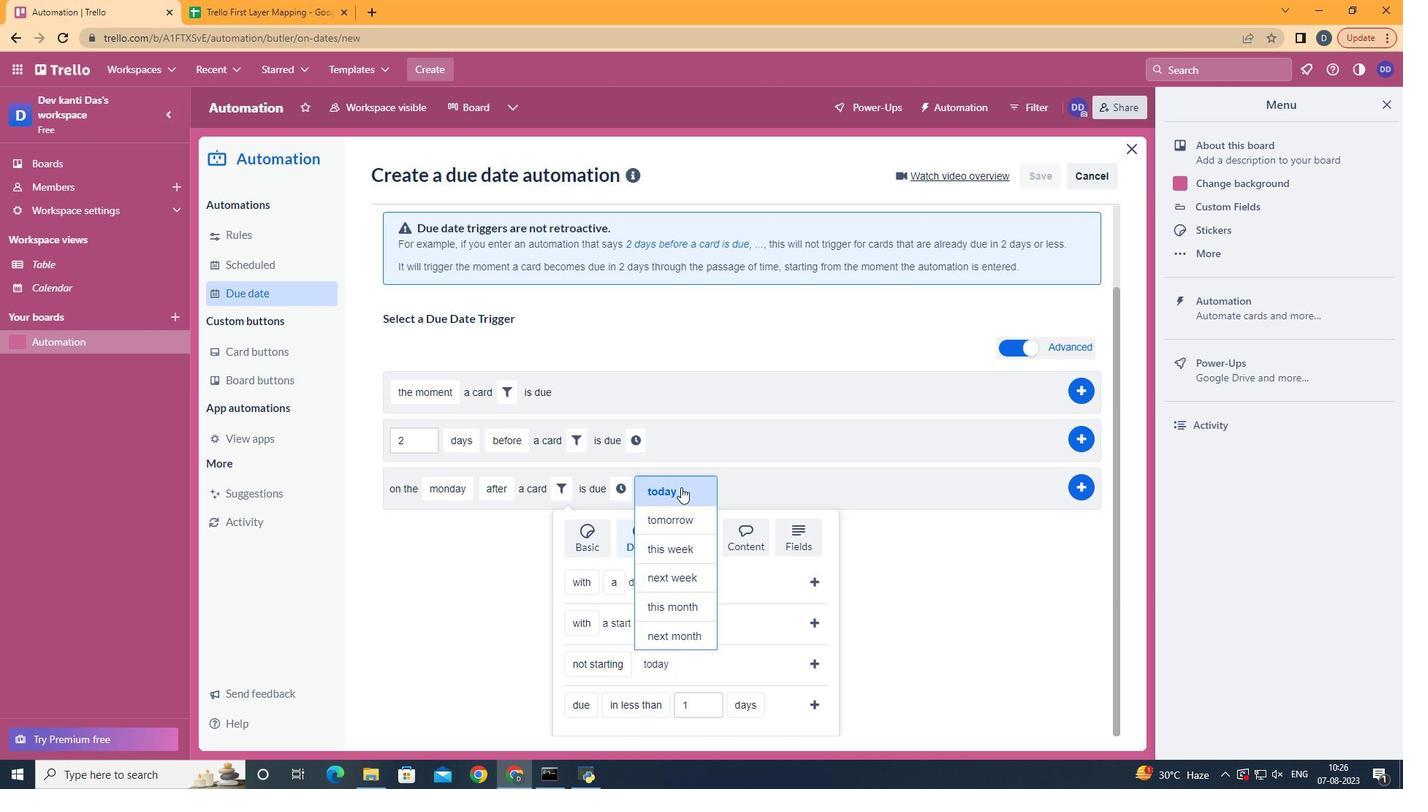 
Action: Mouse pressed left at (680, 500)
Screenshot: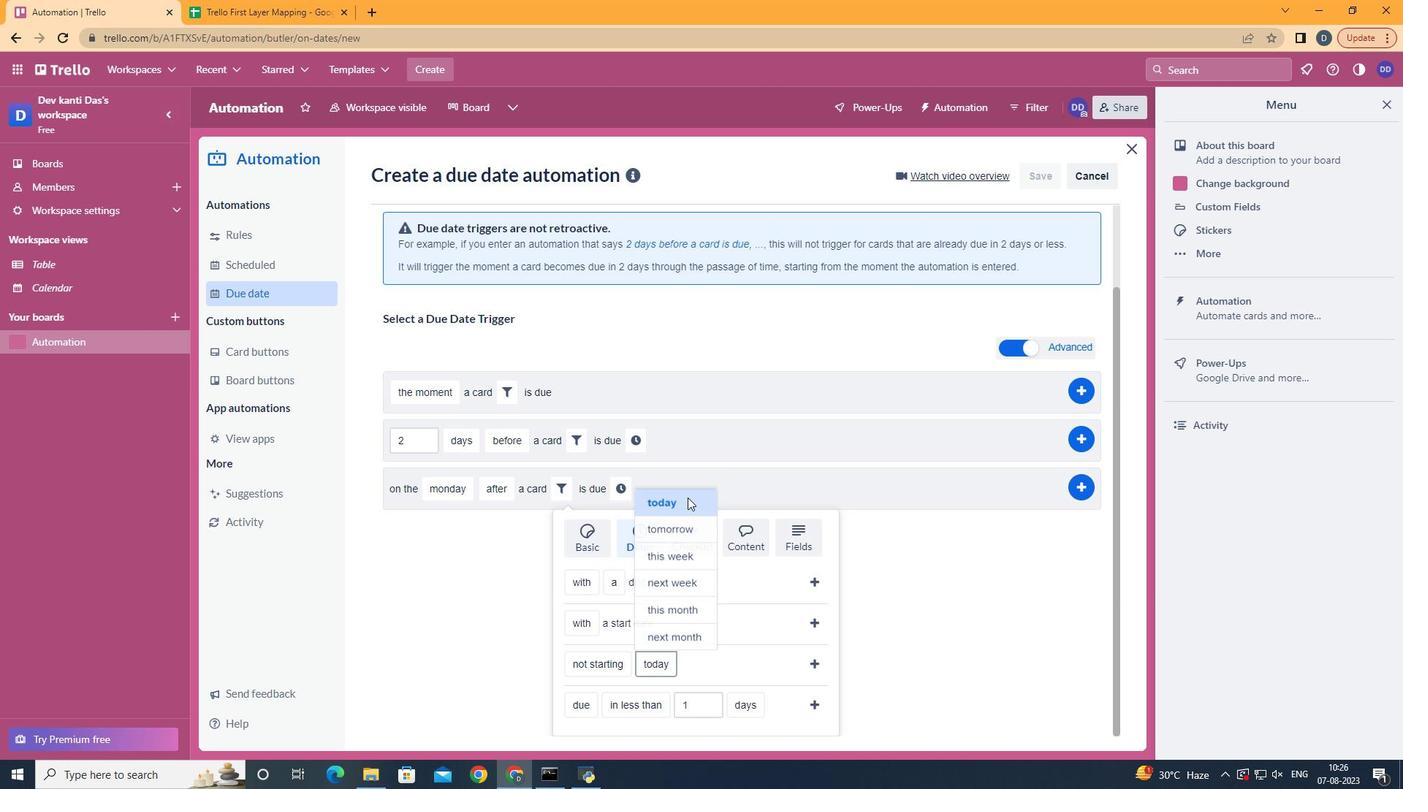 
Action: Mouse moved to (795, 665)
Screenshot: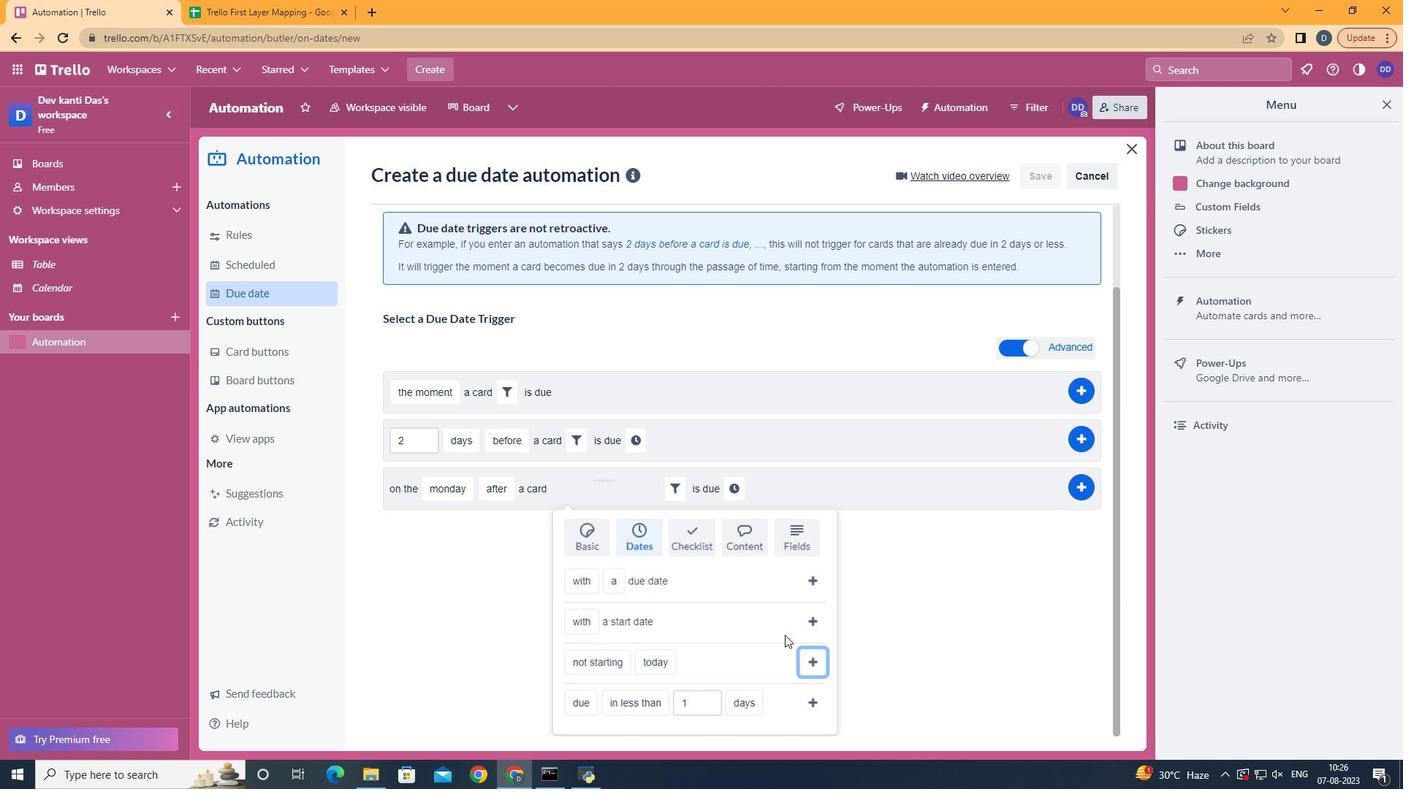 
Action: Mouse pressed left at (795, 665)
Screenshot: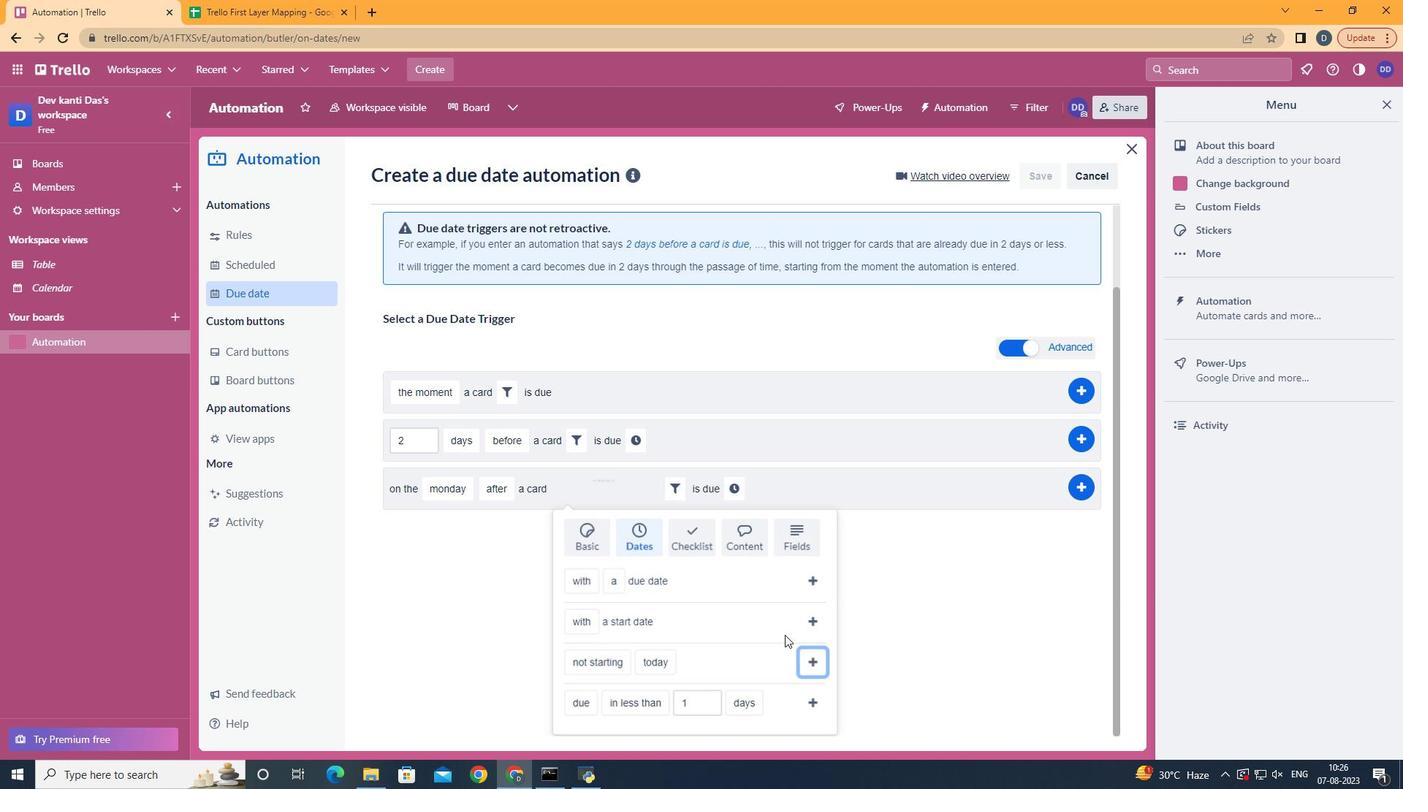 
Action: Mouse moved to (730, 589)
Screenshot: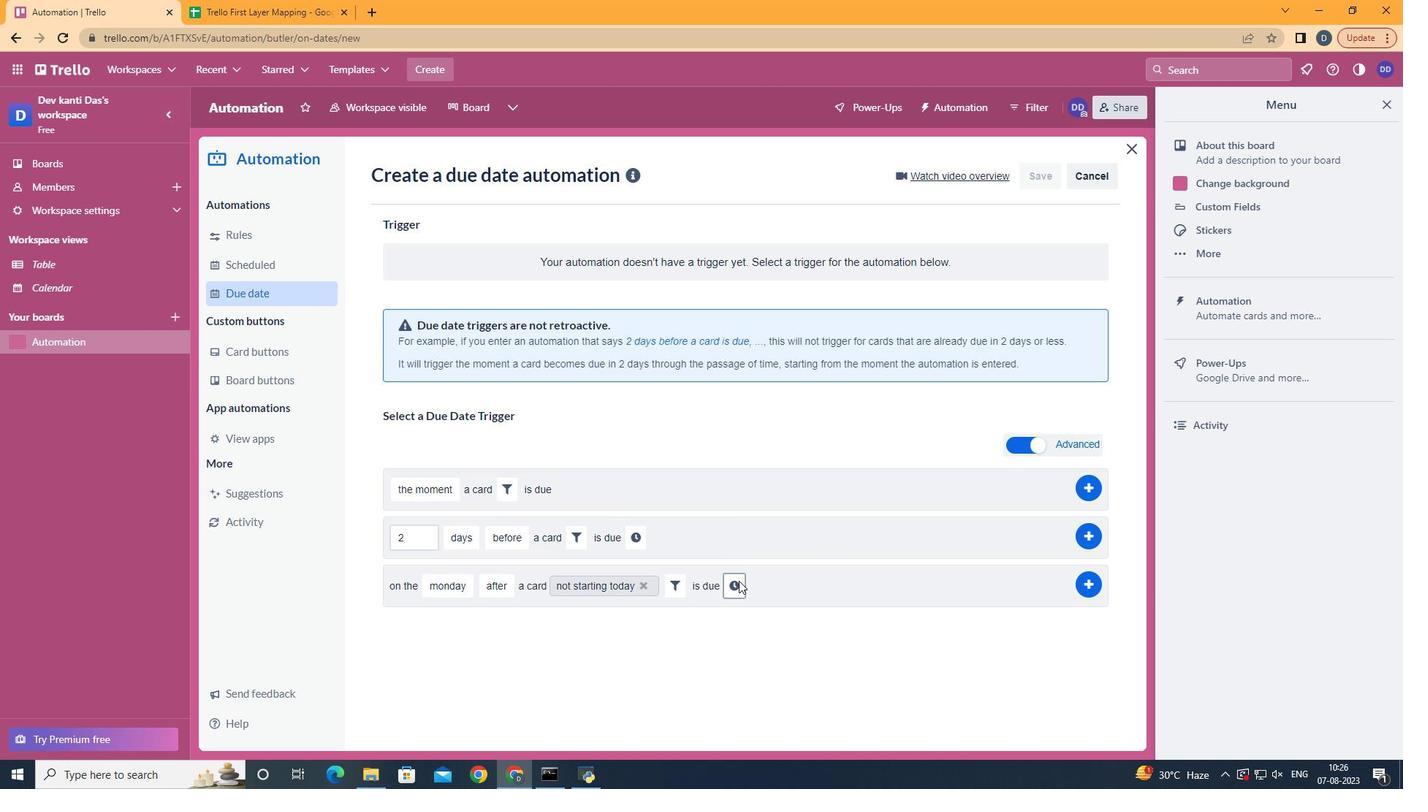 
Action: Mouse pressed left at (730, 589)
Screenshot: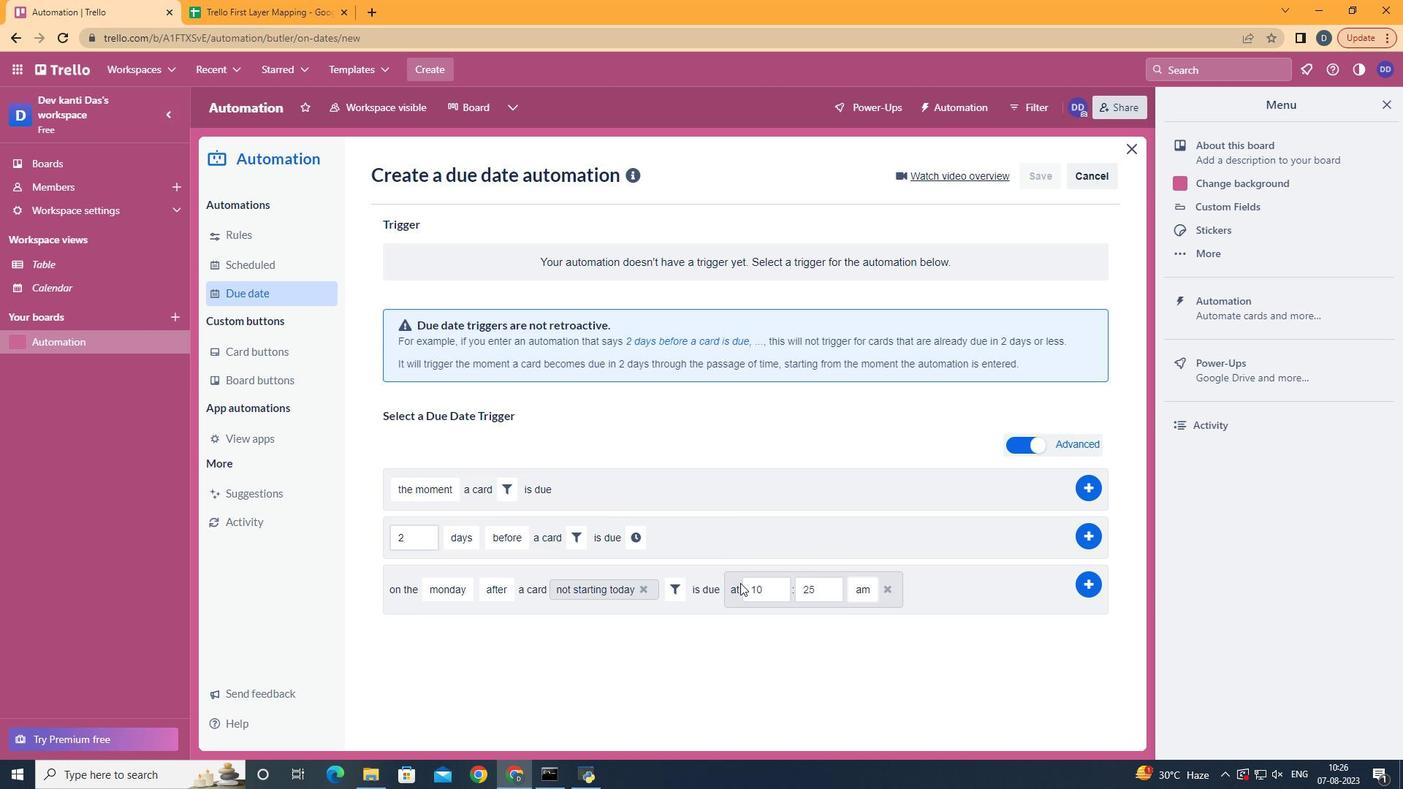 
Action: Mouse moved to (757, 600)
Screenshot: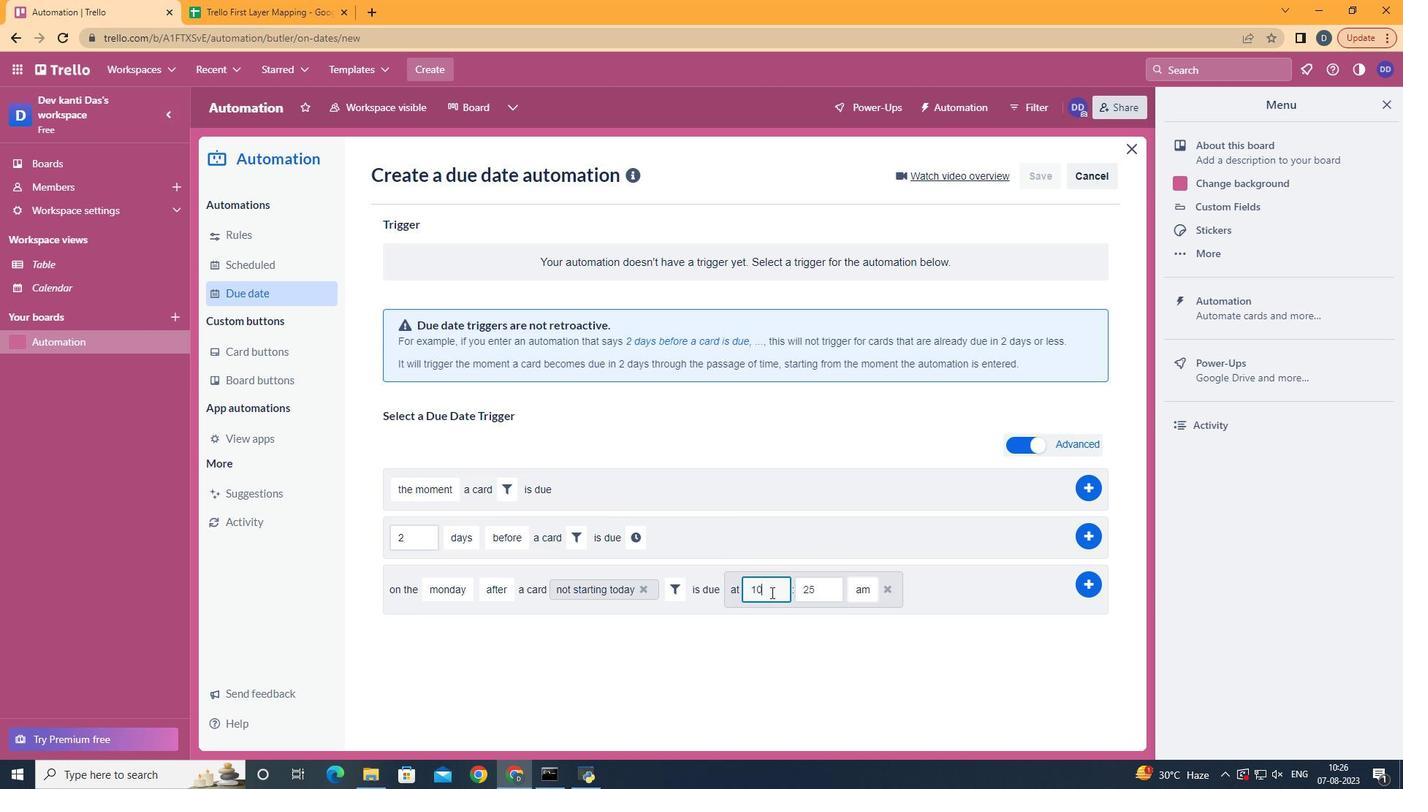 
Action: Mouse pressed left at (757, 600)
Screenshot: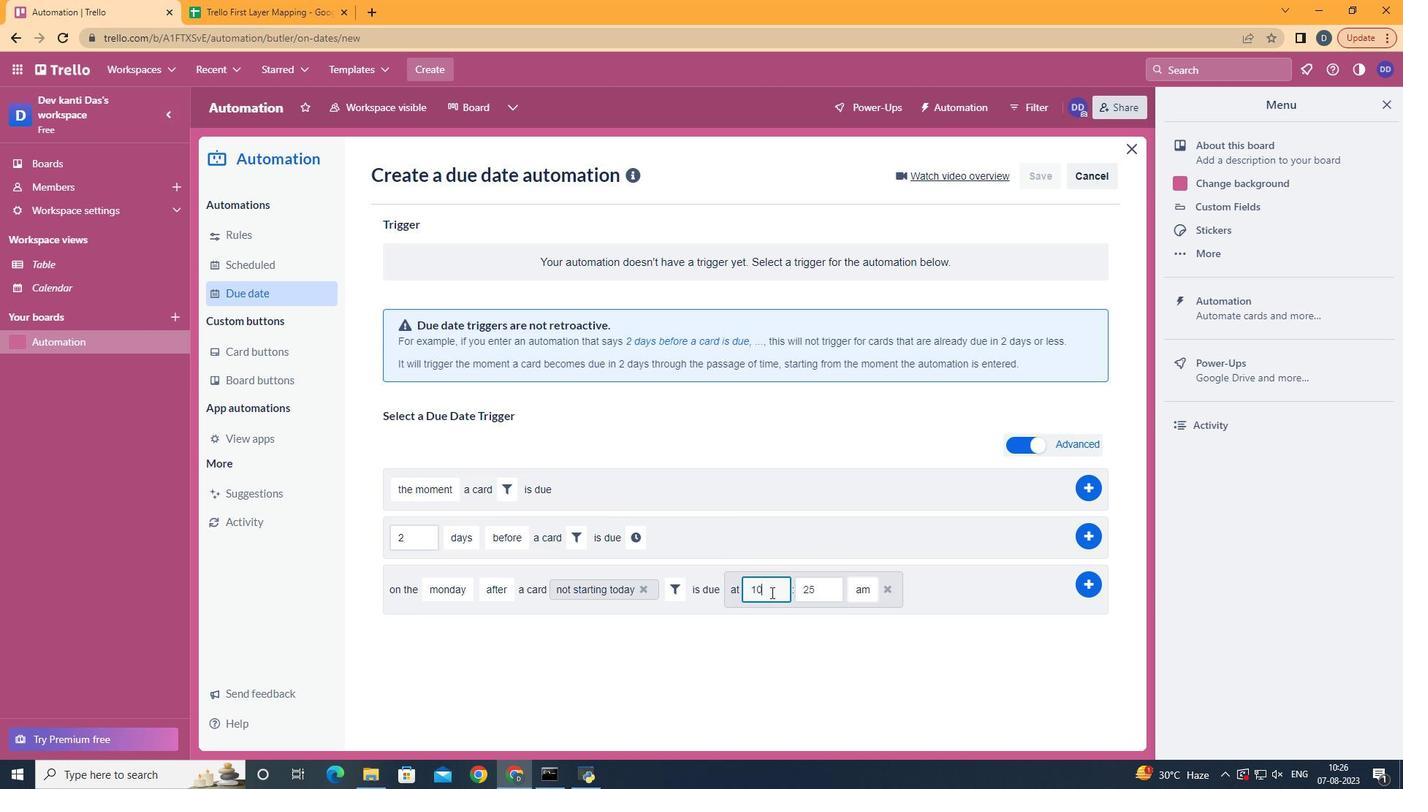 
Action: Mouse moved to (738, 608)
Screenshot: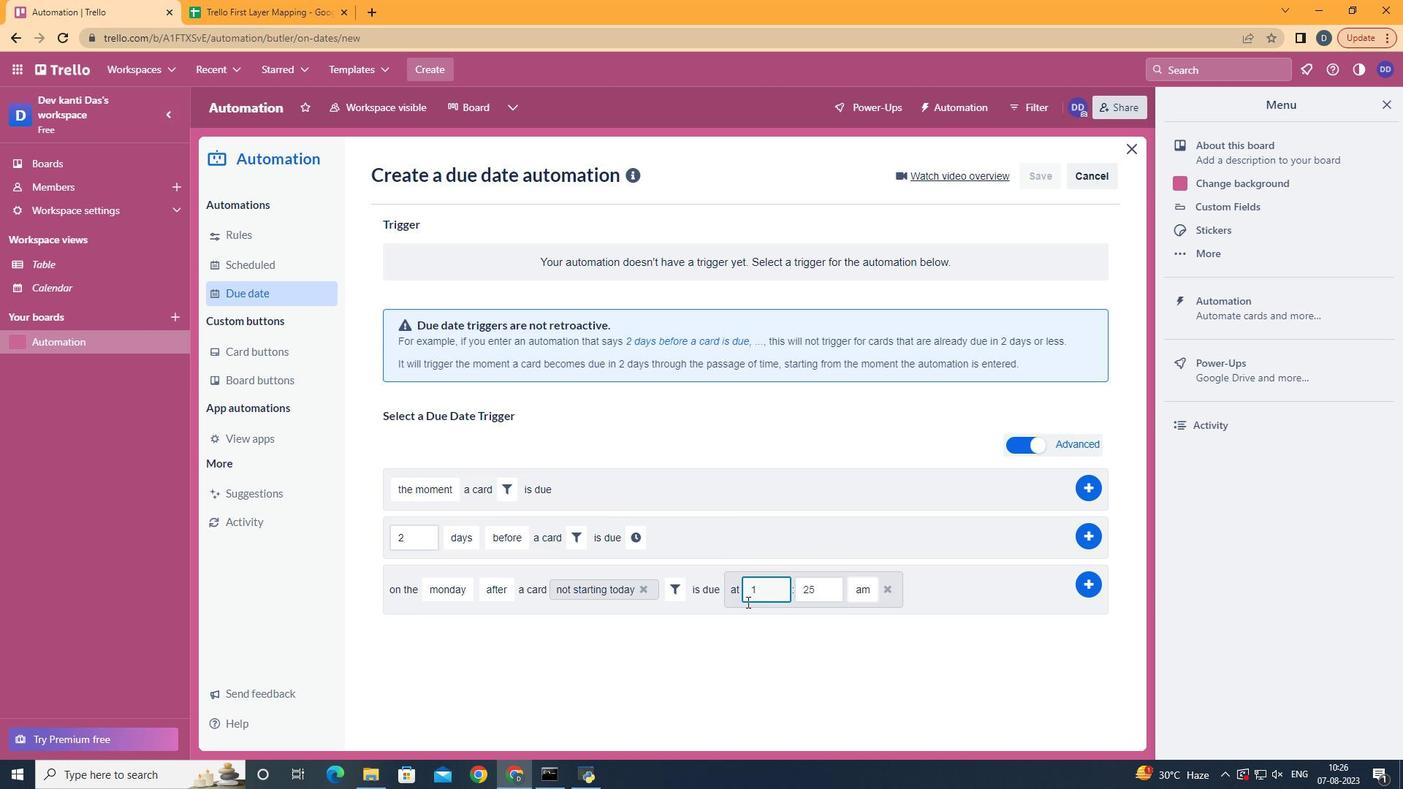 
Action: Key pressed <Key.backspace>
Screenshot: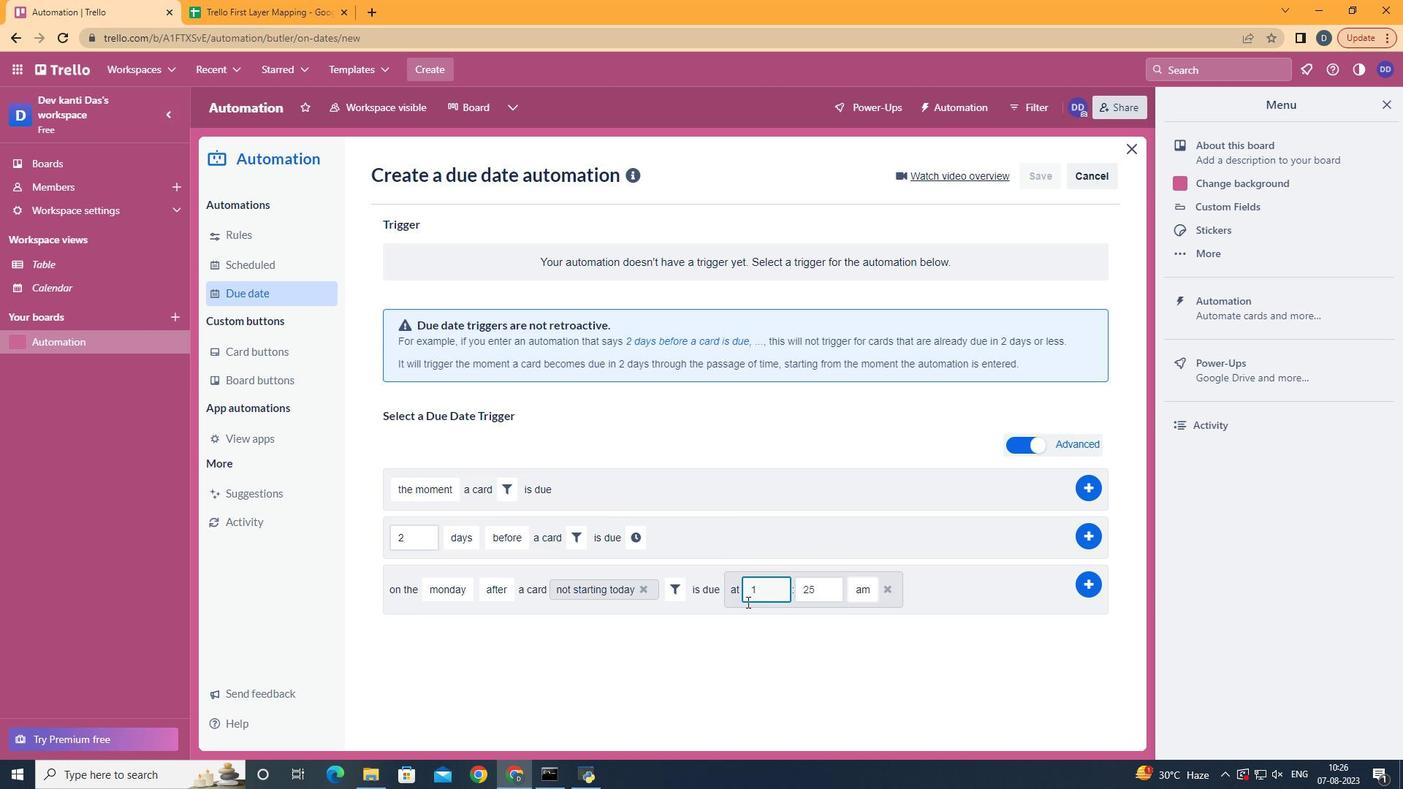 
Action: Mouse moved to (737, 608)
Screenshot: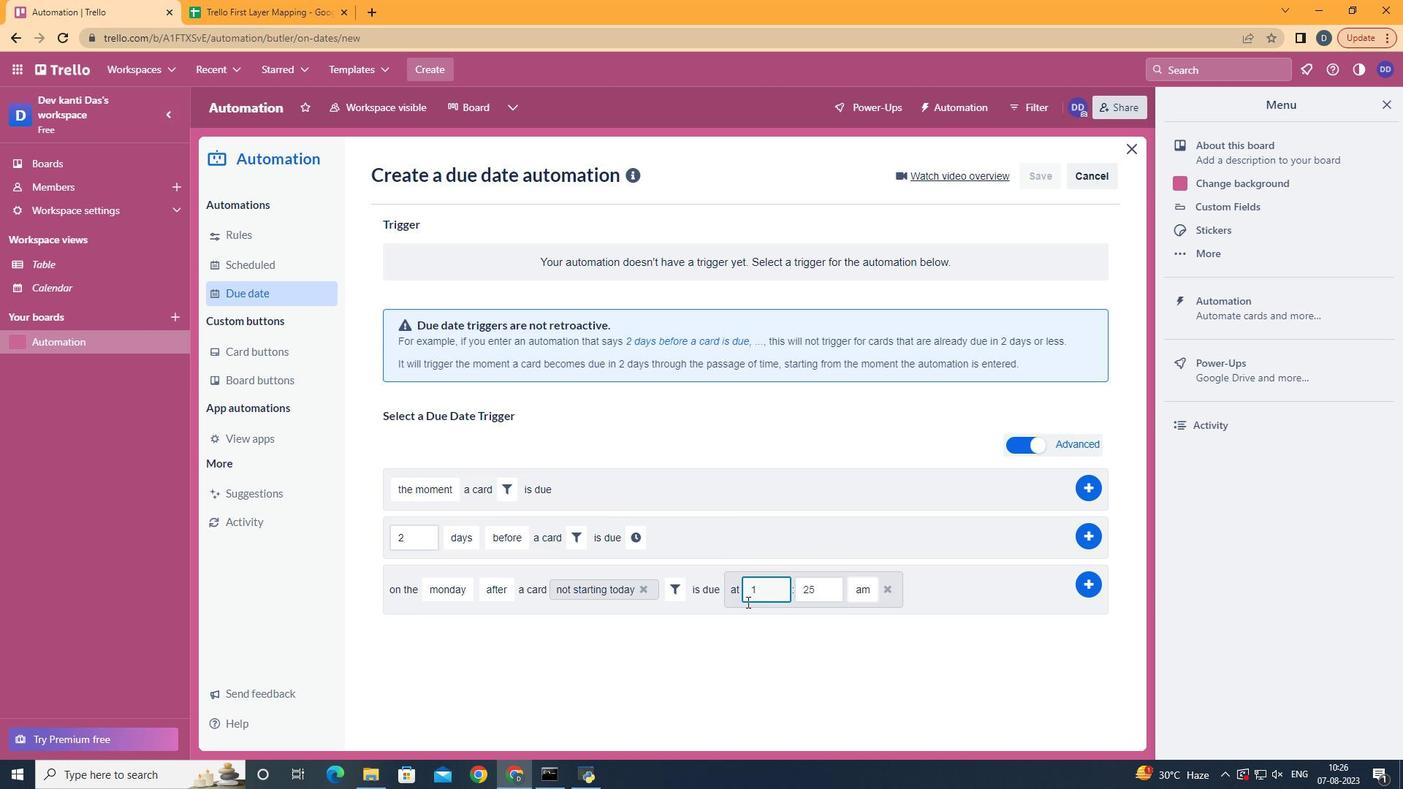 
Action: Key pressed 1
Screenshot: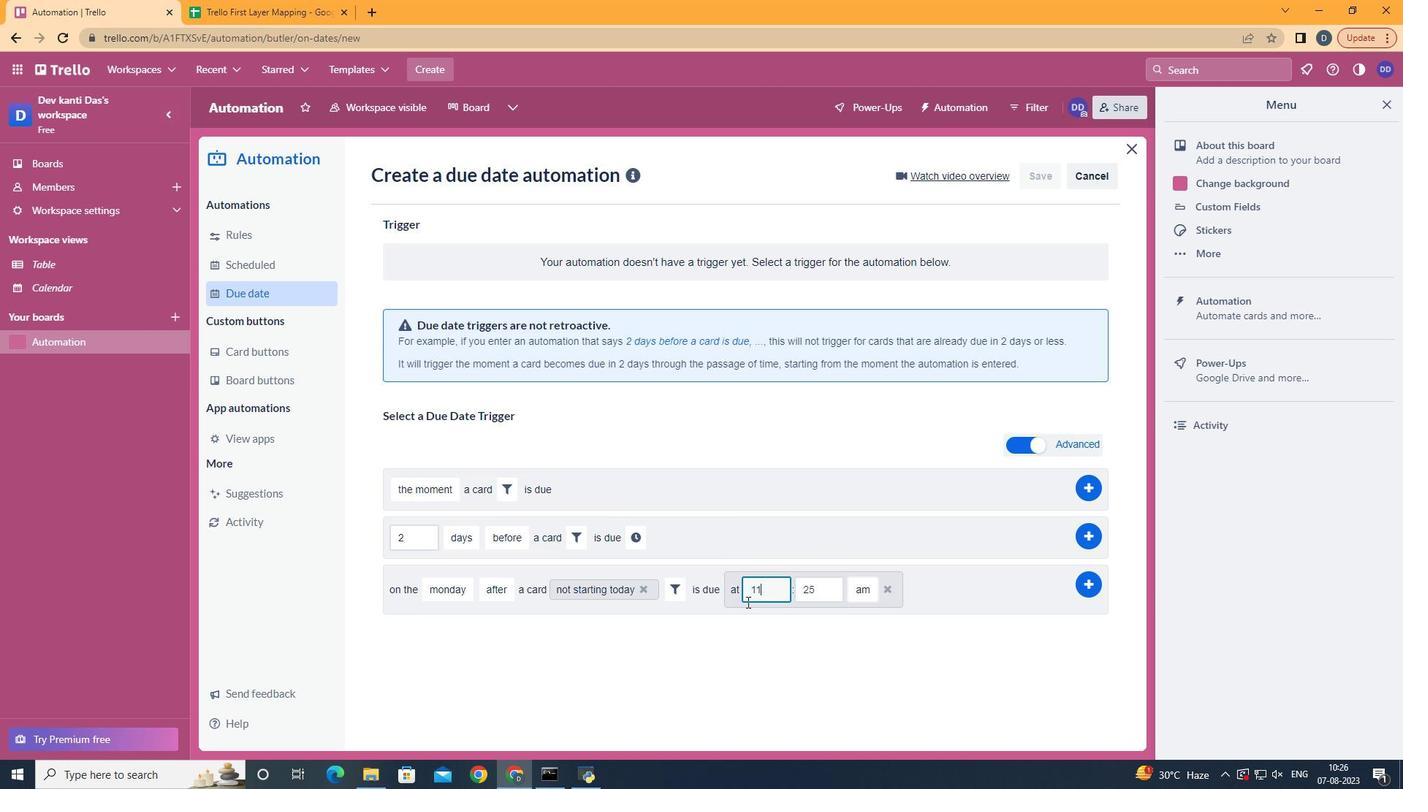 
Action: Mouse moved to (808, 601)
Screenshot: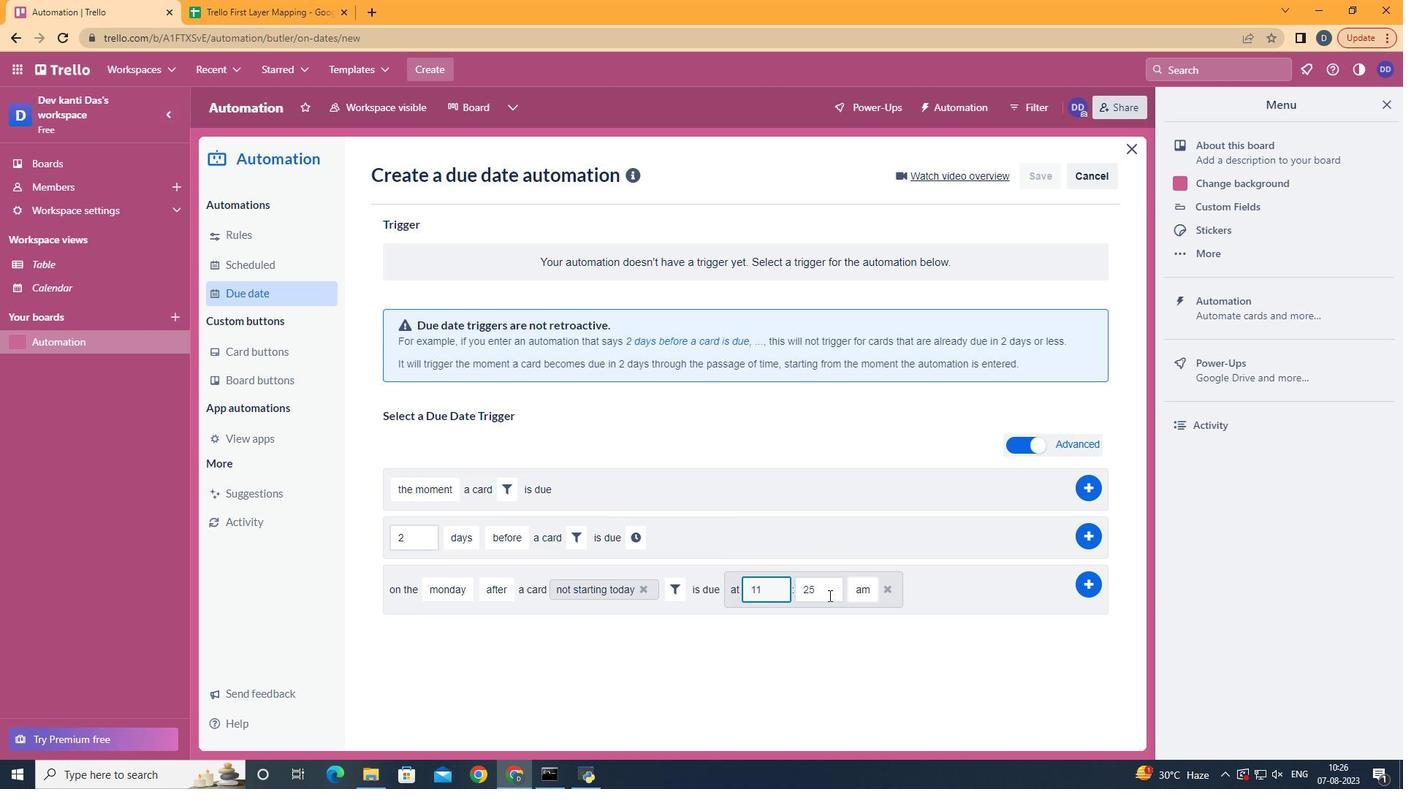 
Action: Mouse pressed left at (808, 601)
Screenshot: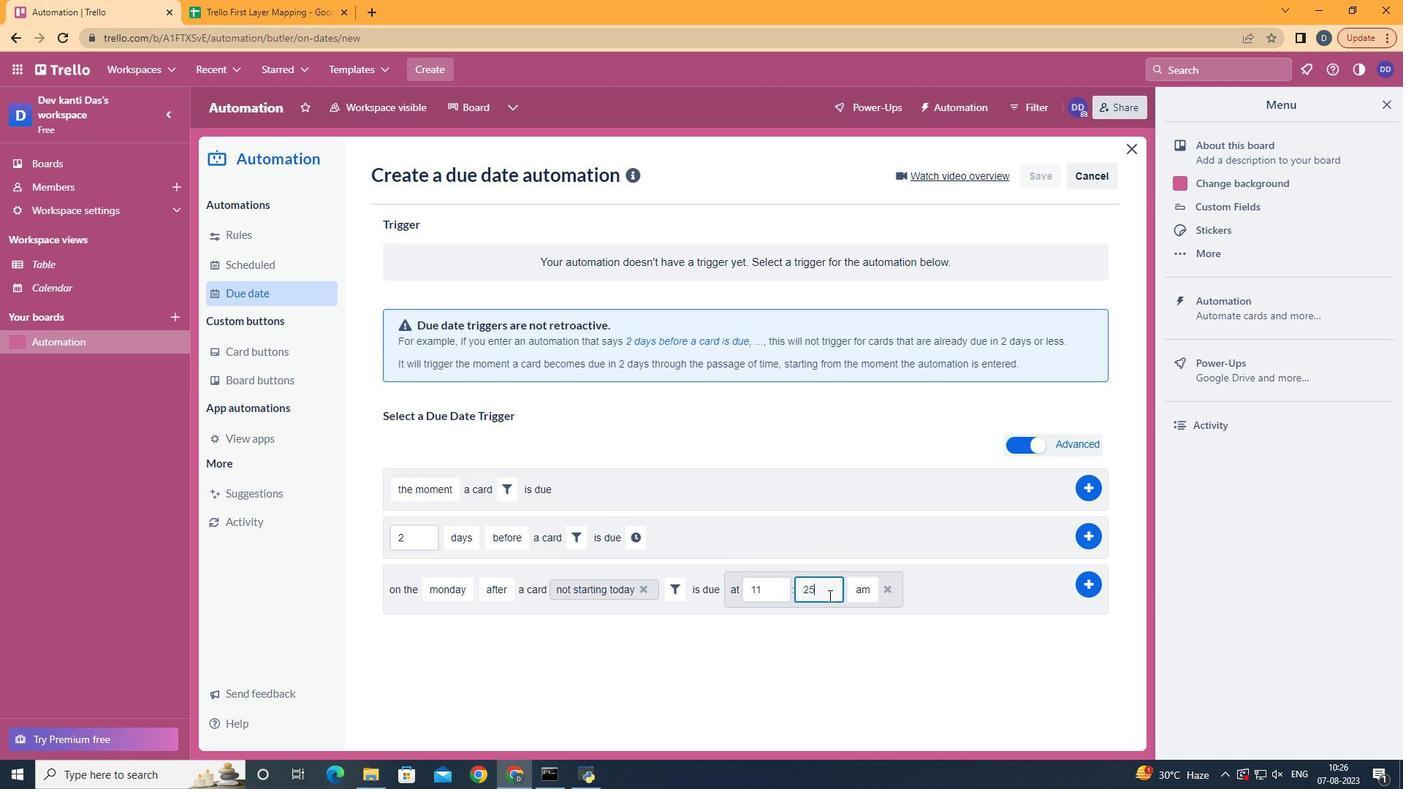 
Action: Mouse moved to (808, 602)
Screenshot: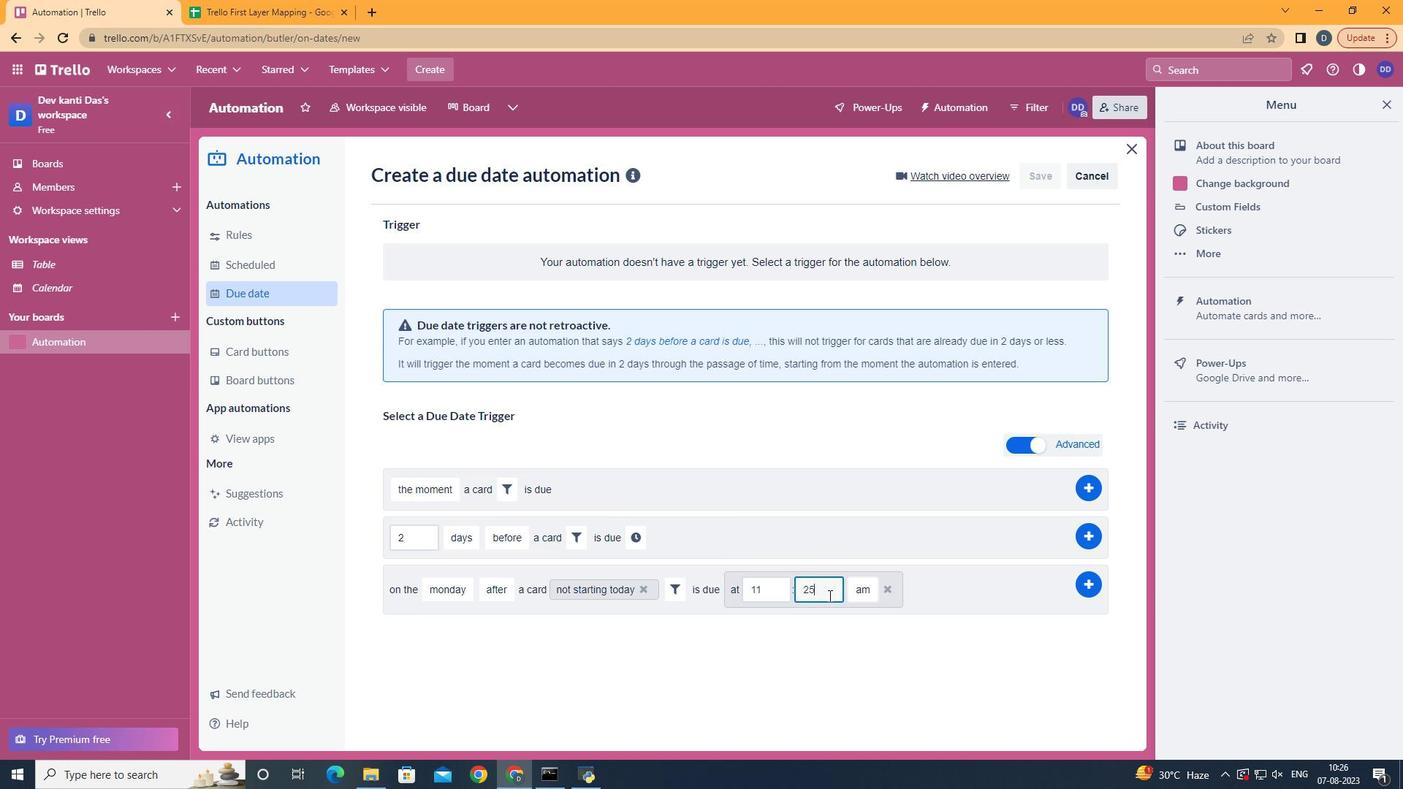 
Action: Key pressed <Key.backspace>
Screenshot: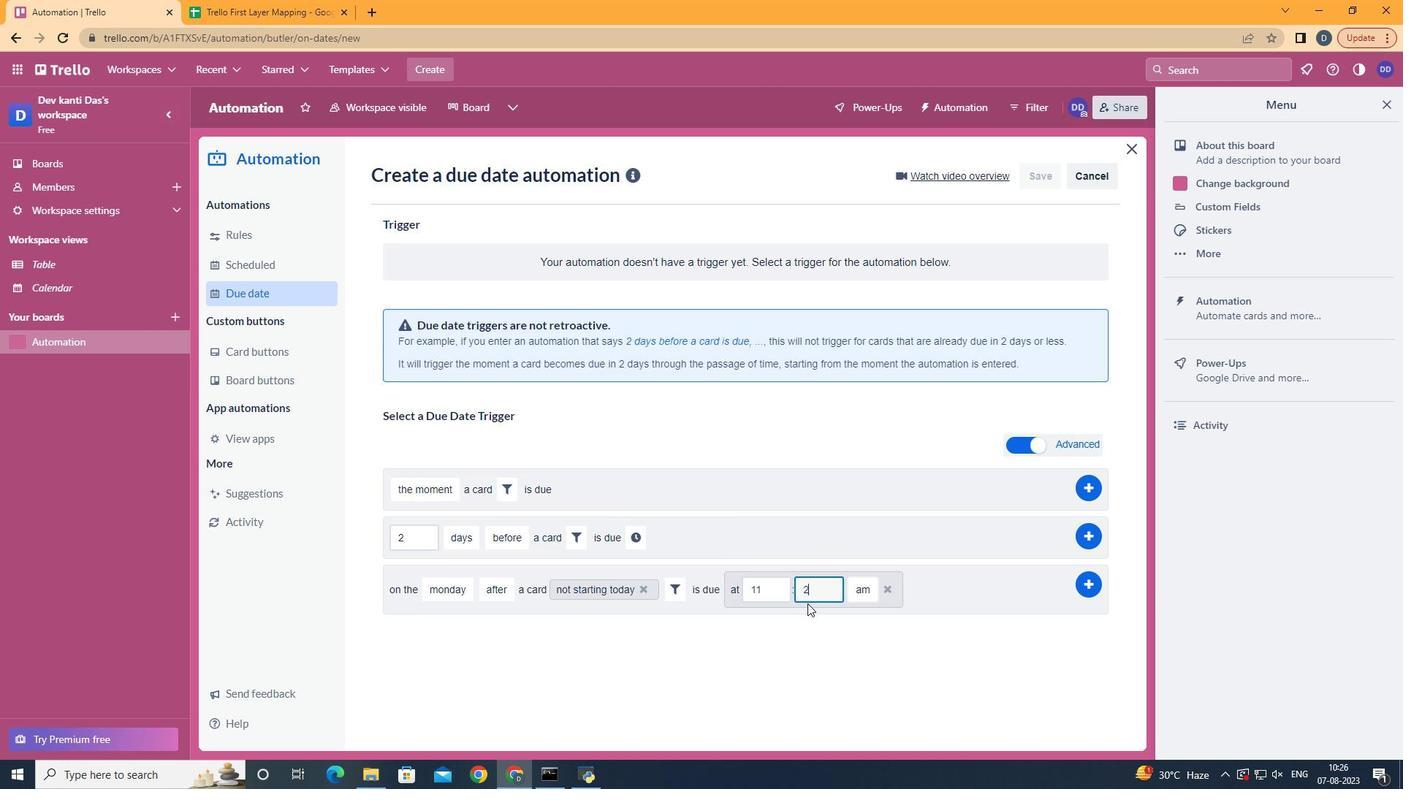 
Action: Mouse moved to (790, 610)
Screenshot: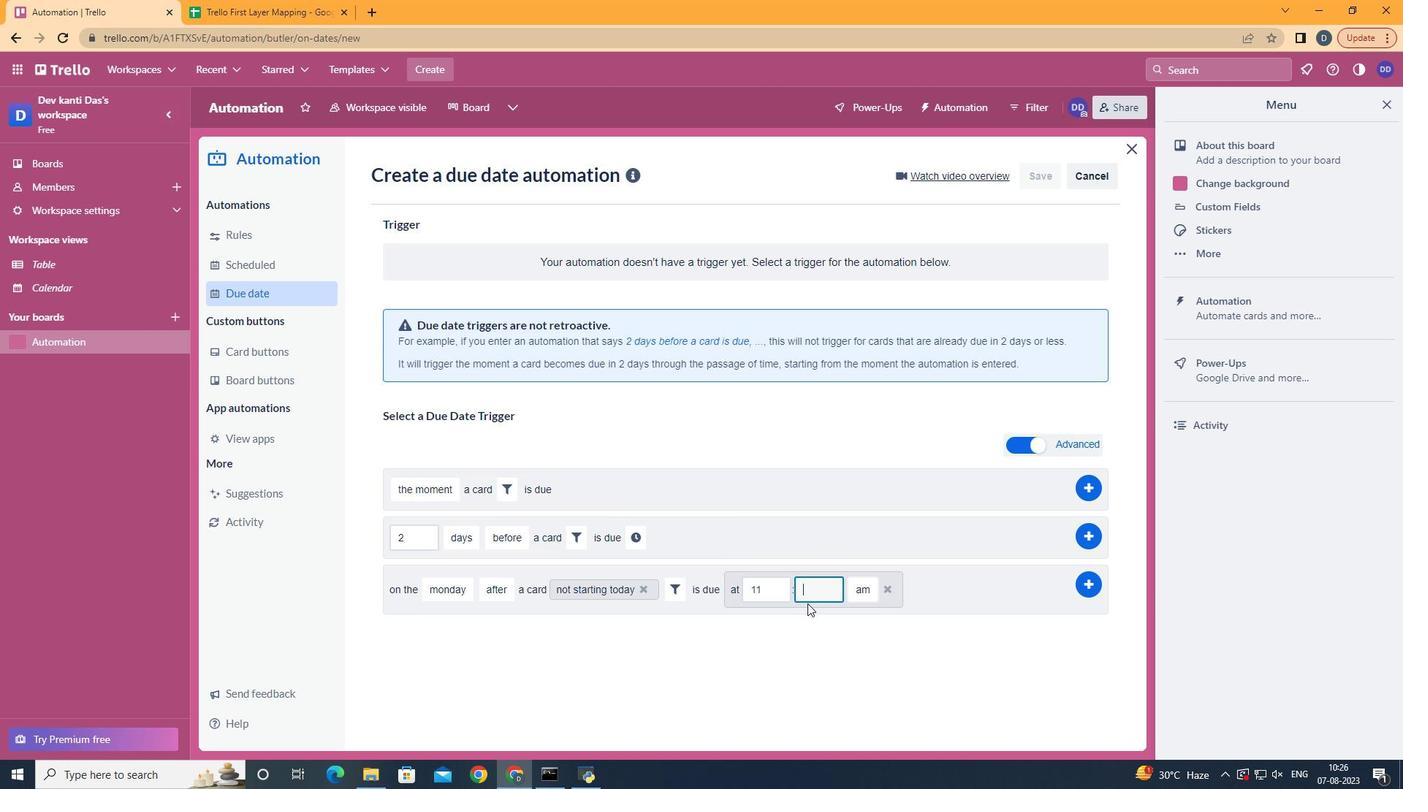 
Action: Key pressed <Key.backspace>0
Screenshot: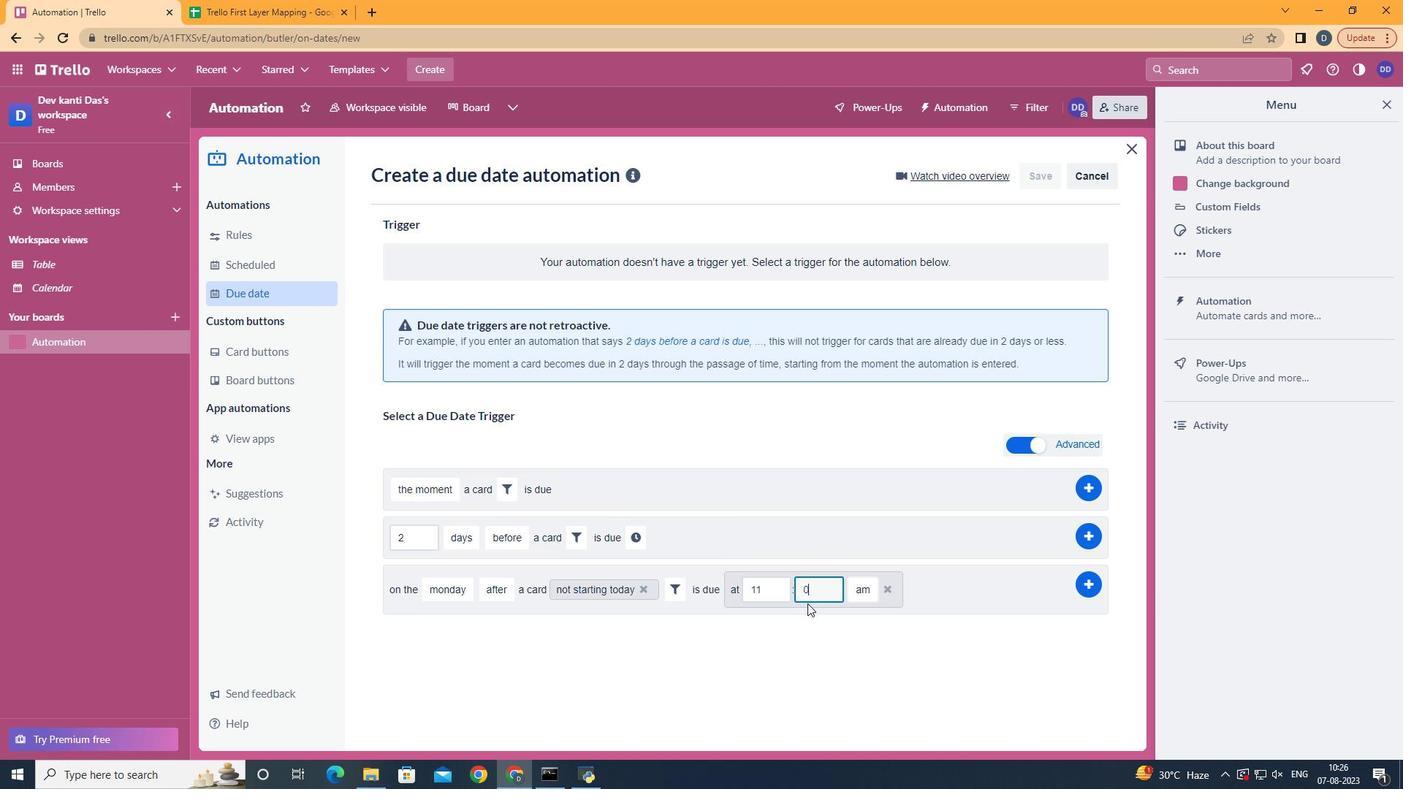 
Action: Mouse moved to (790, 610)
Screenshot: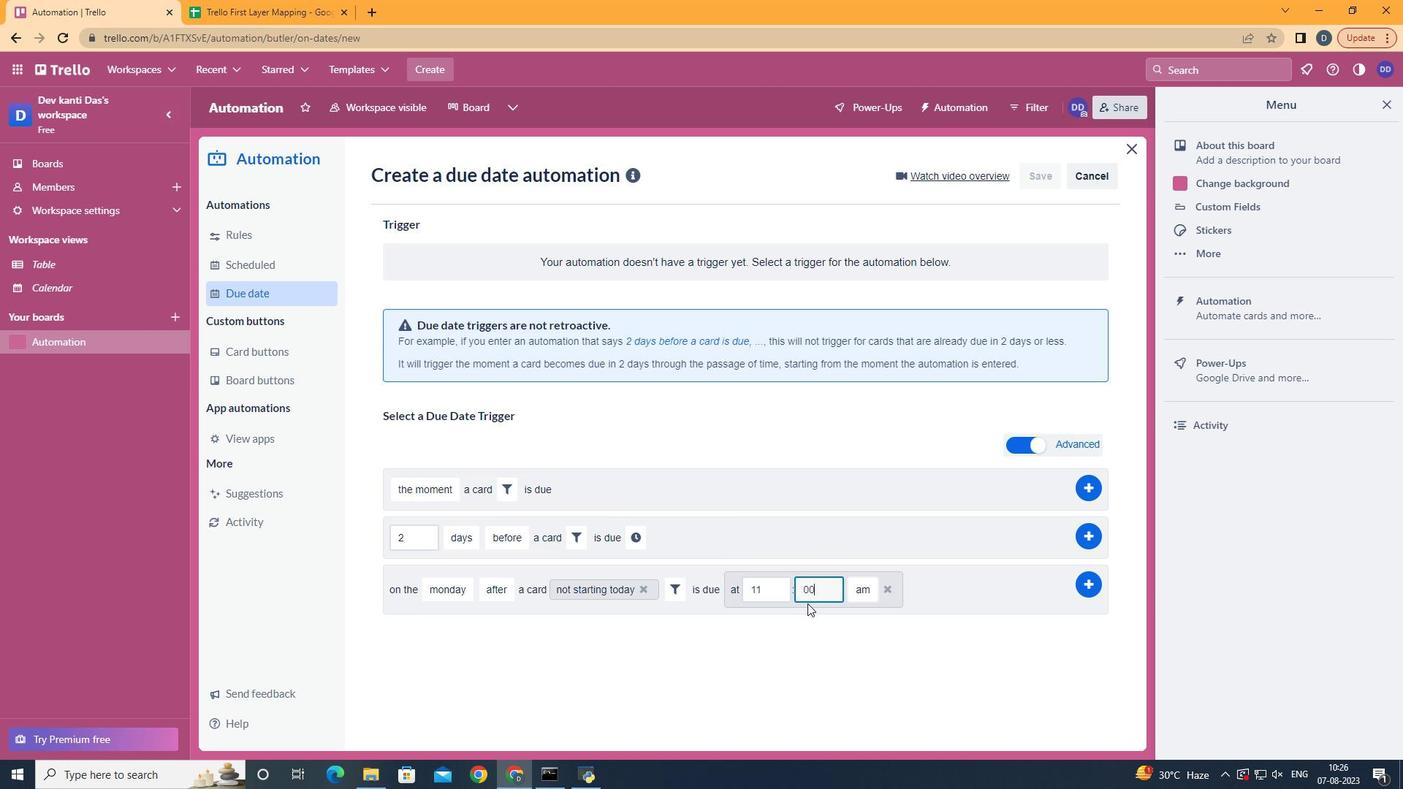 
Action: Key pressed 0
Screenshot: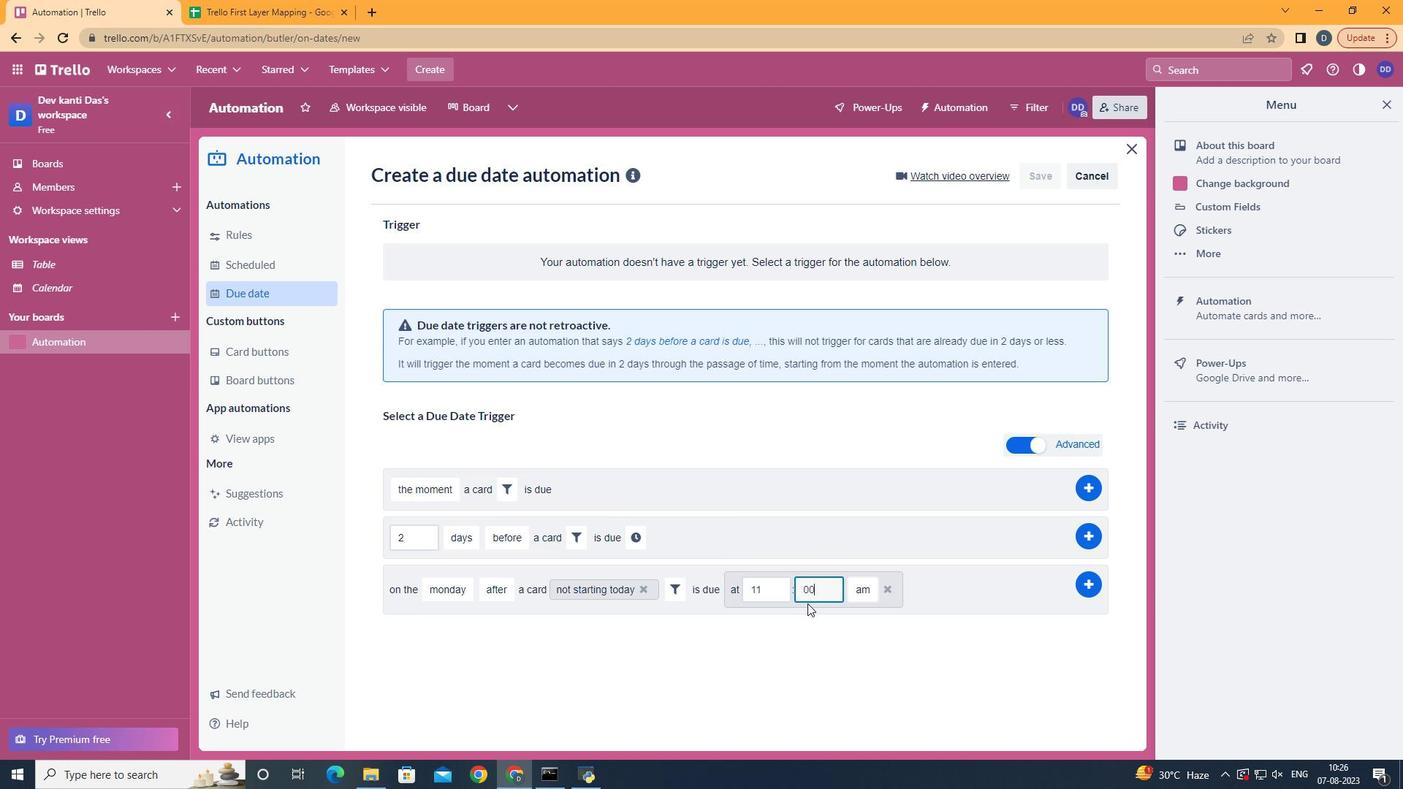 
Action: Mouse moved to (1018, 591)
Screenshot: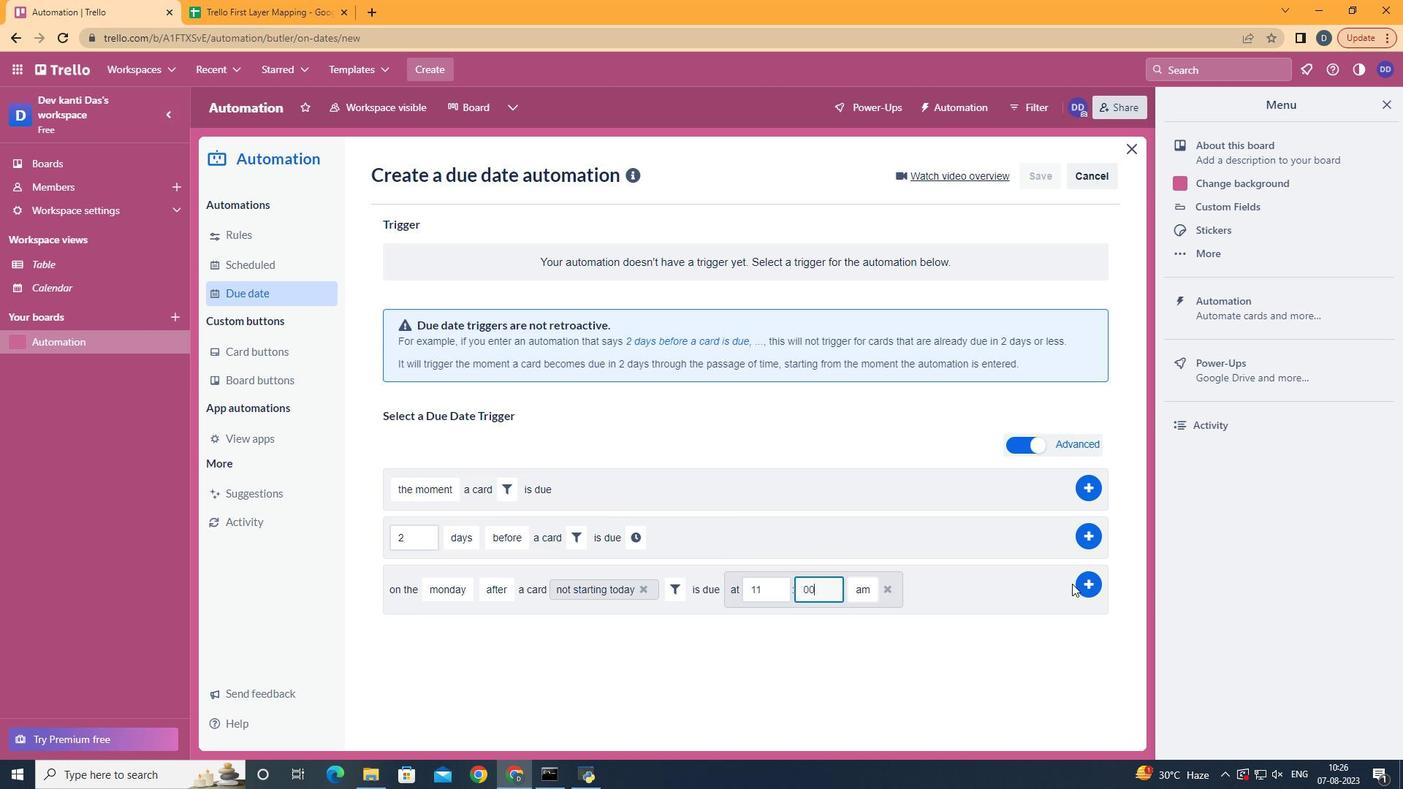 
Action: Mouse pressed left at (1018, 591)
Screenshot: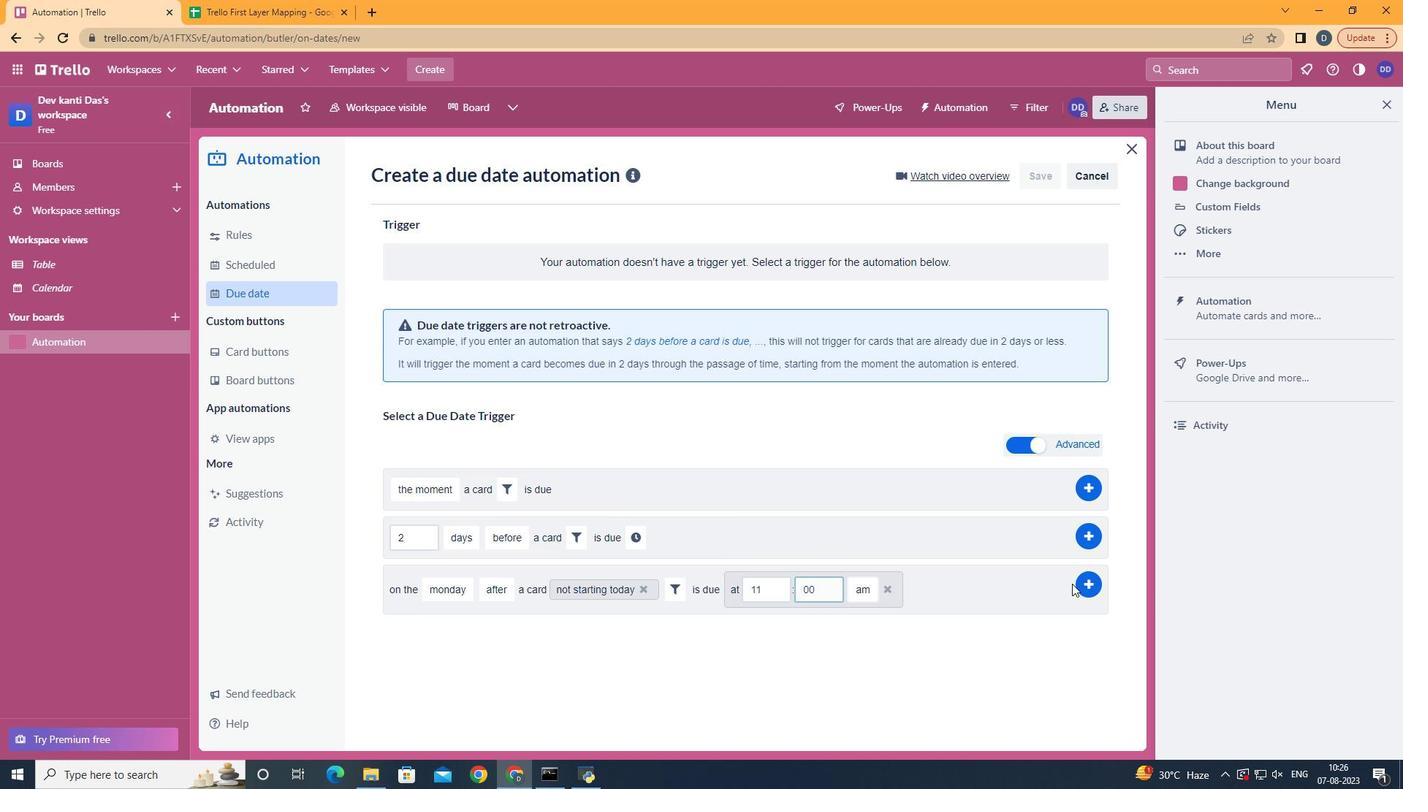 
Action: Mouse moved to (1031, 591)
Screenshot: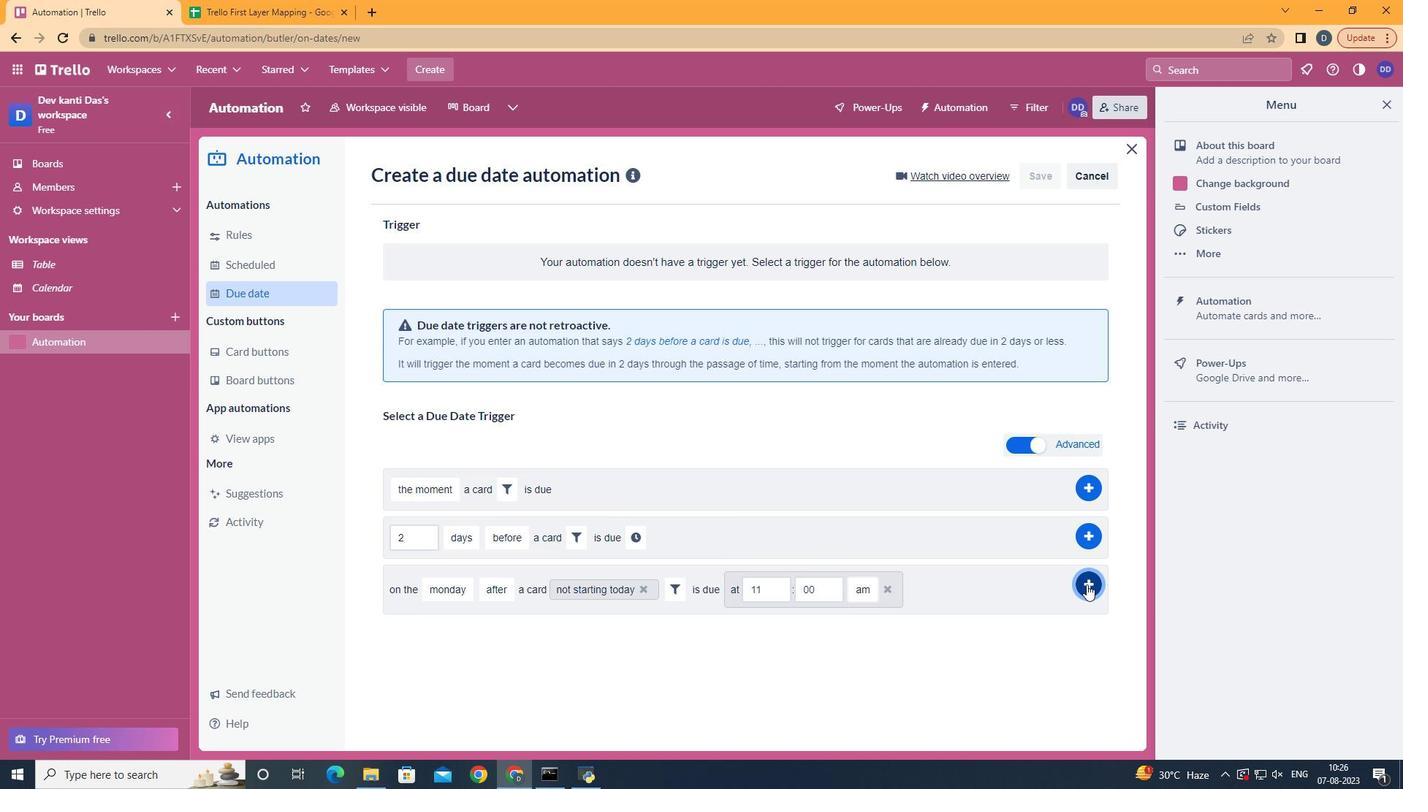 
Action: Mouse pressed left at (1031, 591)
Screenshot: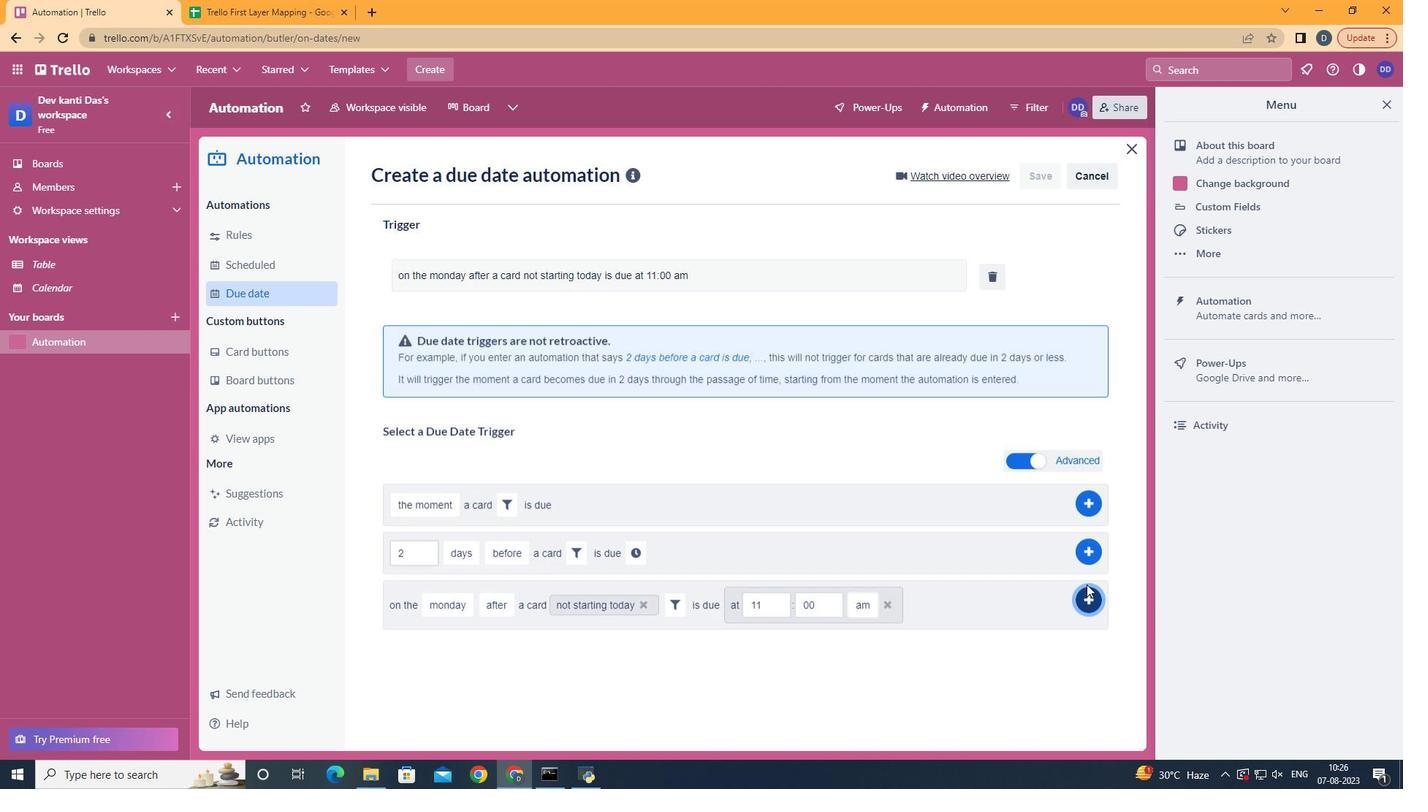 
Action: Mouse moved to (688, 290)
Screenshot: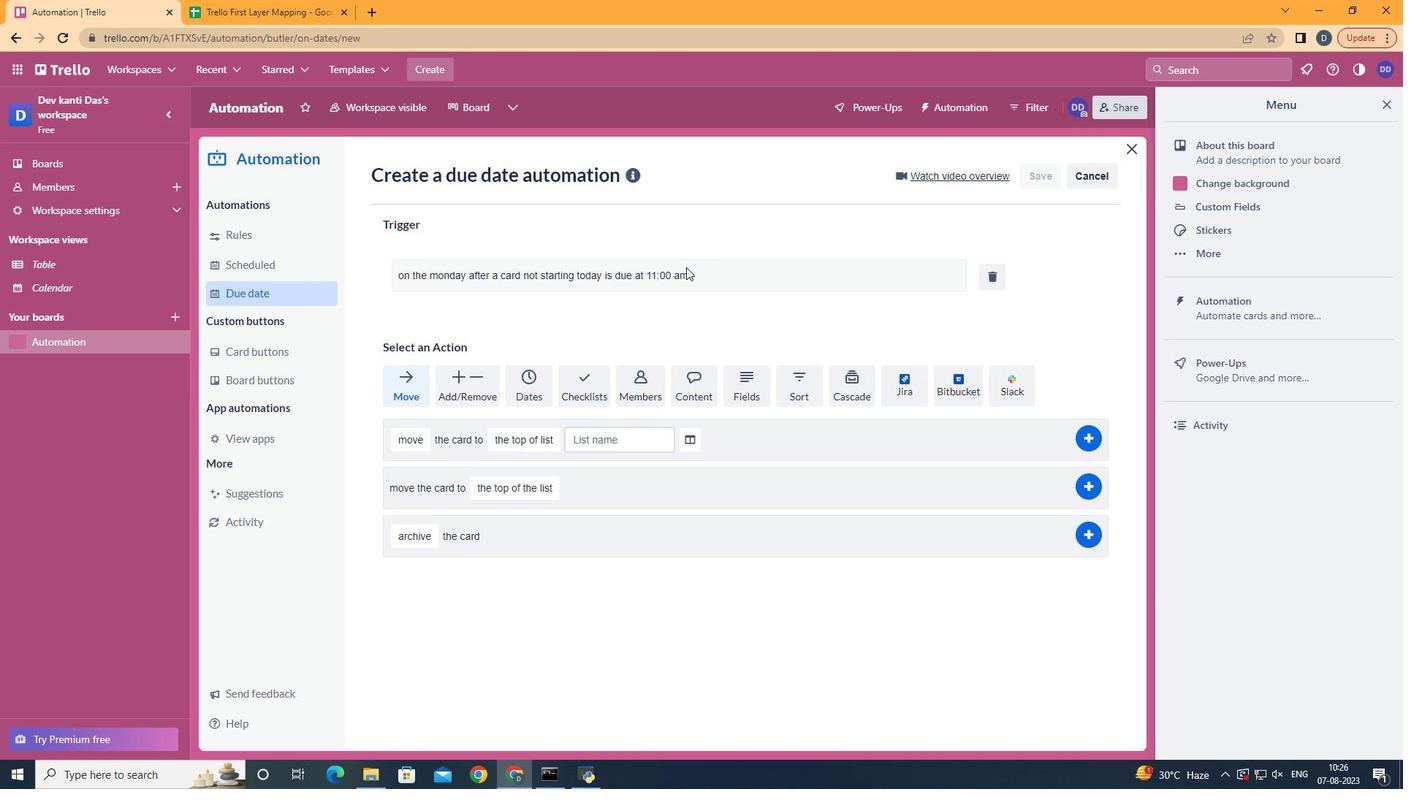 
